 Task: Look for space in Kipushi, Democratic Republic of the Congo from 6th June, 2023 to 8th June, 2023 for 2 adults in price range Rs.7000 to Rs.12000. Place can be private room with 1  bedroom having 2 beds and 1 bathroom. Property type can be house, flat, guest house. Amenities needed are: wifi. Booking option can be shelf check-in. Required host language is .
Action: Mouse moved to (470, 98)
Screenshot: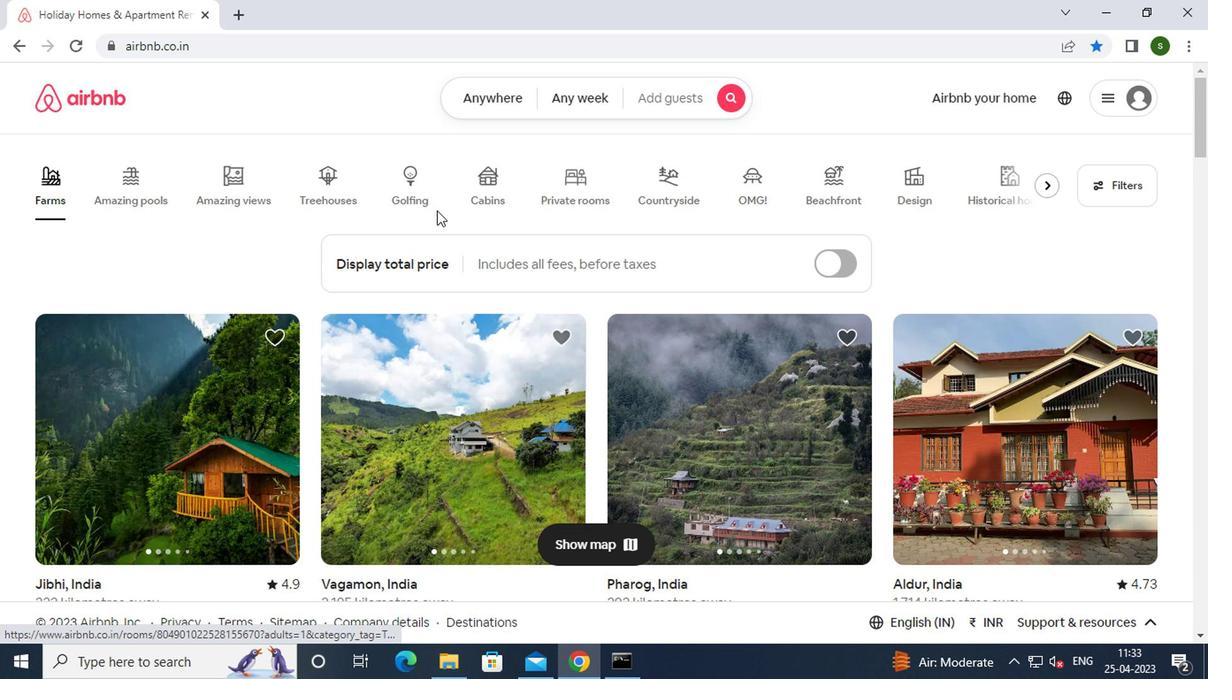 
Action: Mouse pressed left at (470, 98)
Screenshot: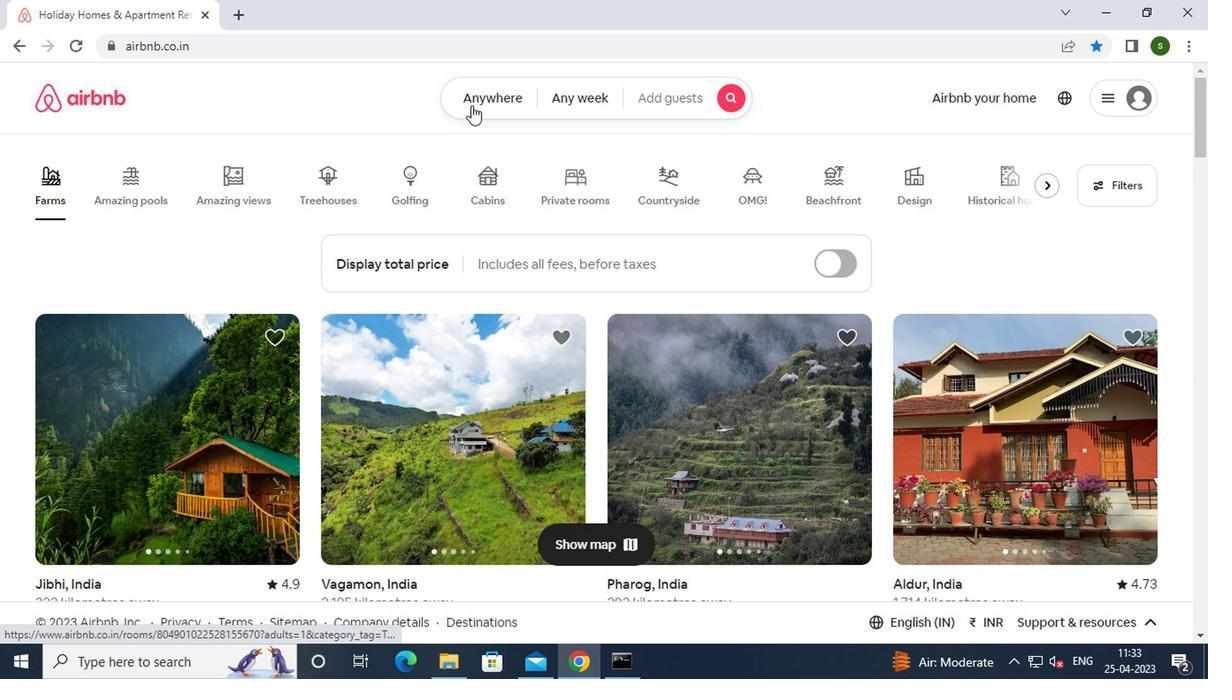 
Action: Mouse moved to (309, 176)
Screenshot: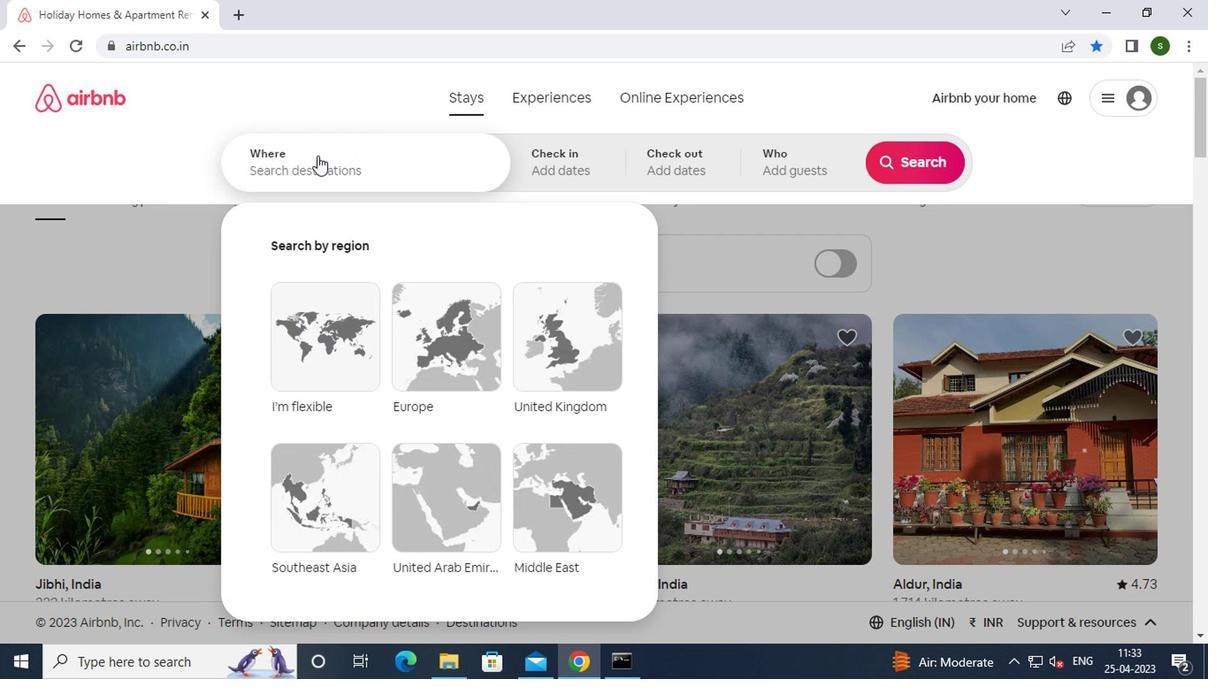 
Action: Mouse pressed left at (309, 176)
Screenshot: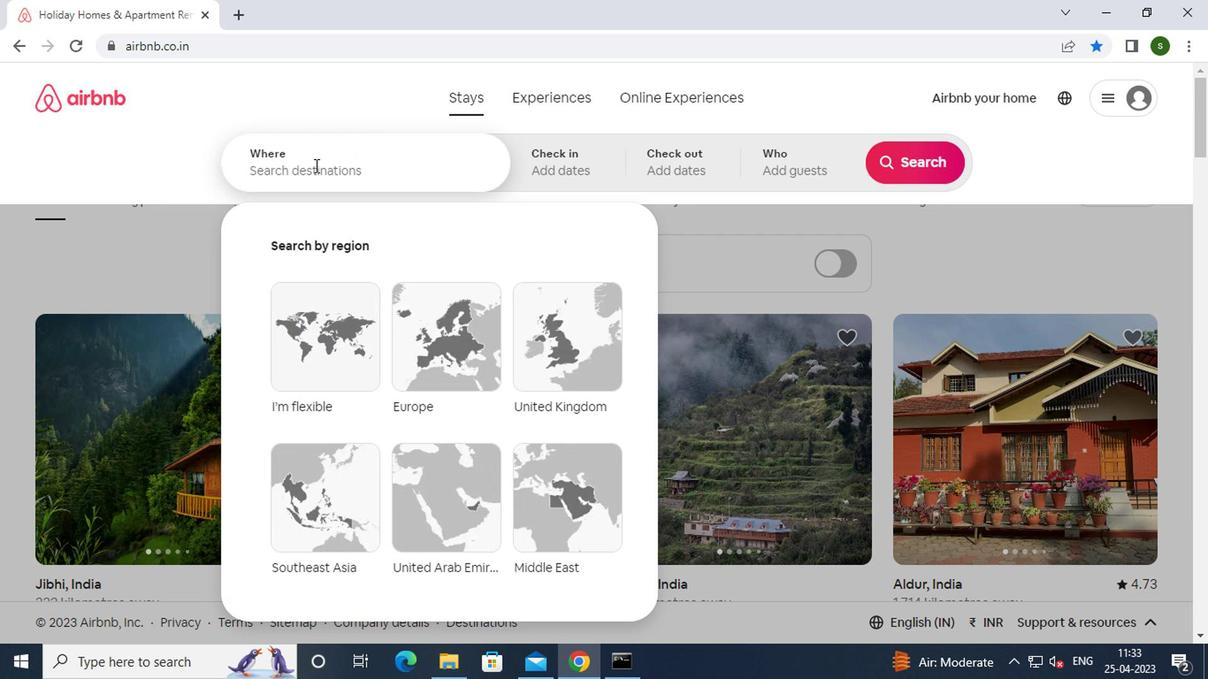 
Action: Key pressed k<Key.caps_lock>ipushi
Screenshot: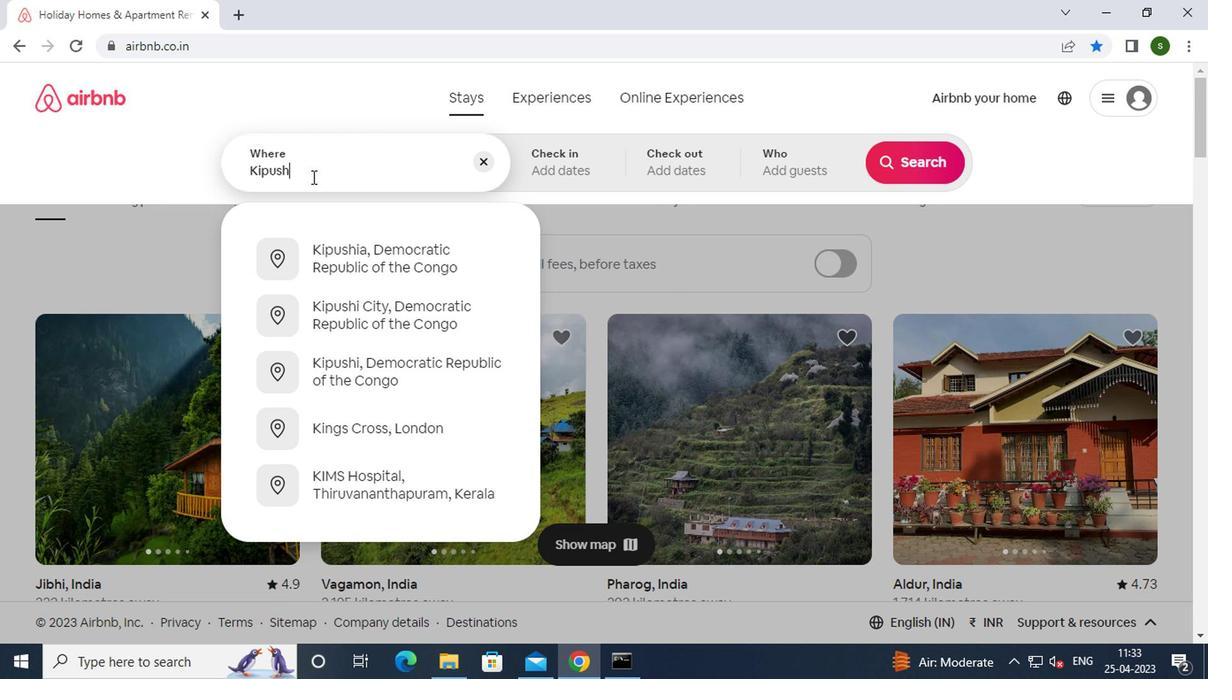 
Action: Mouse moved to (371, 334)
Screenshot: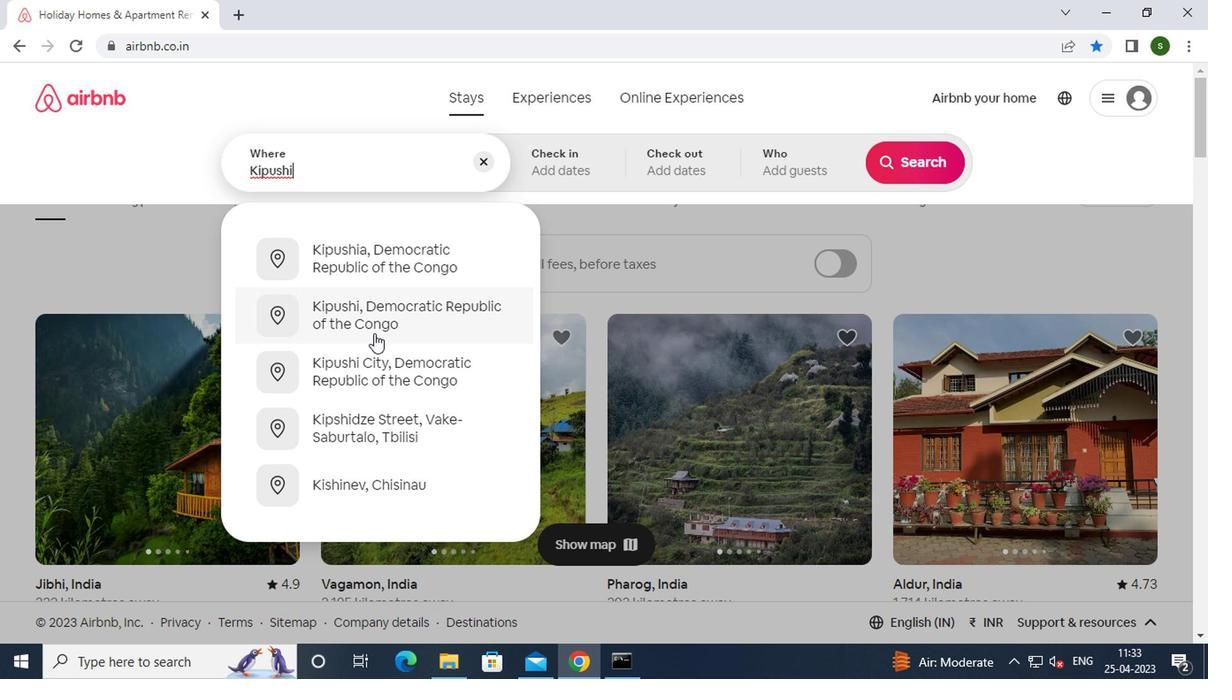 
Action: Mouse pressed left at (371, 334)
Screenshot: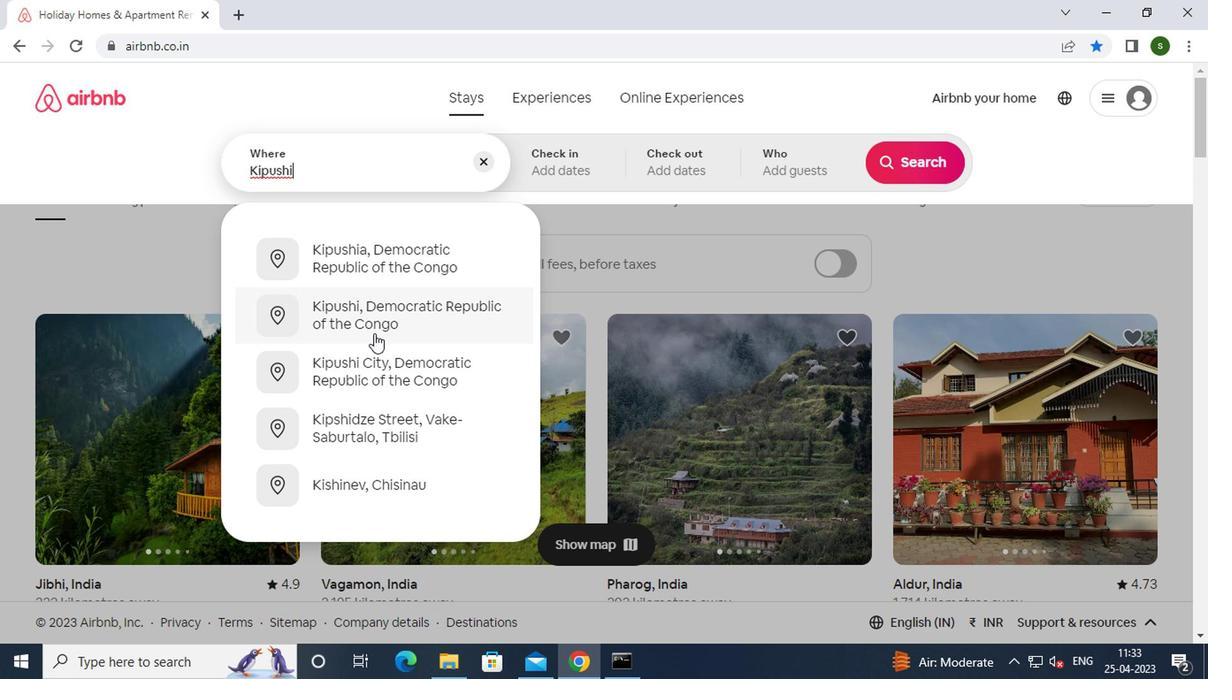 
Action: Mouse moved to (892, 302)
Screenshot: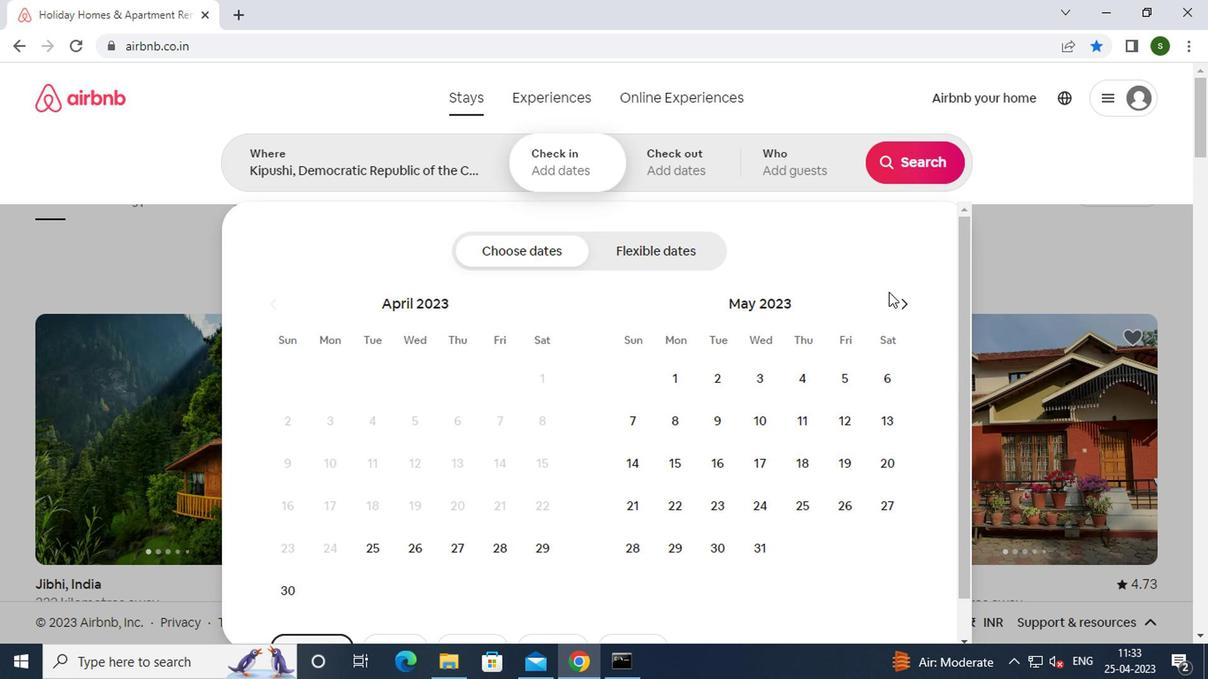
Action: Mouse pressed left at (892, 302)
Screenshot: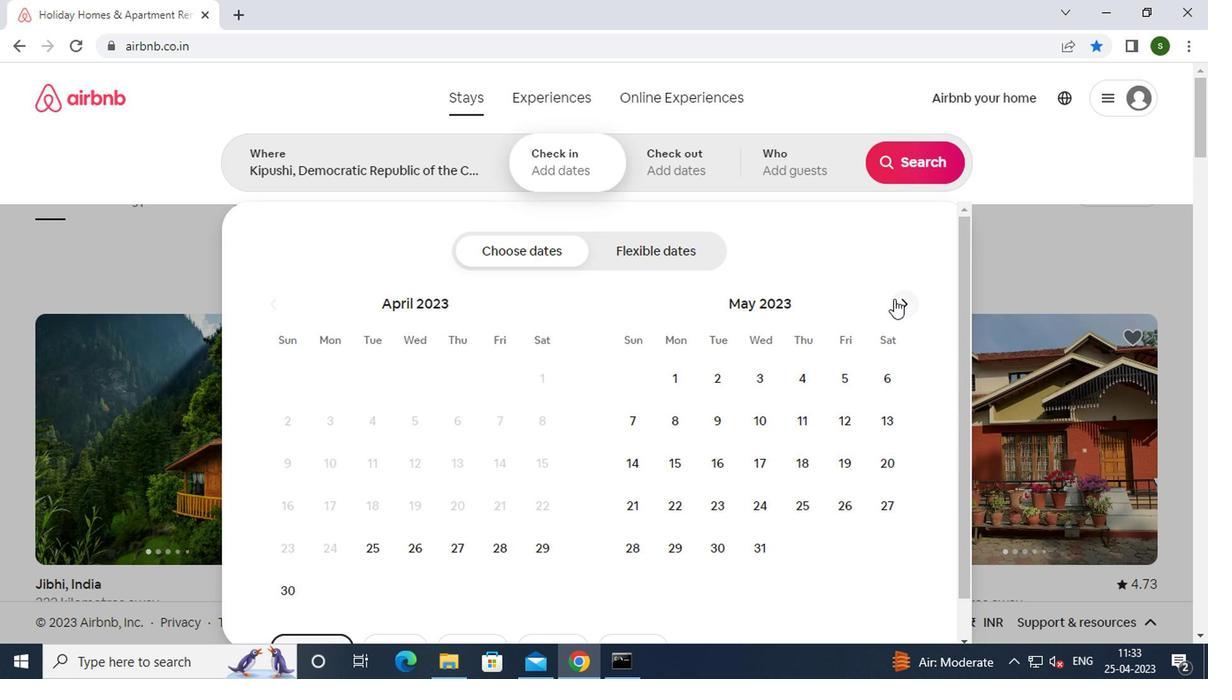 
Action: Mouse moved to (708, 425)
Screenshot: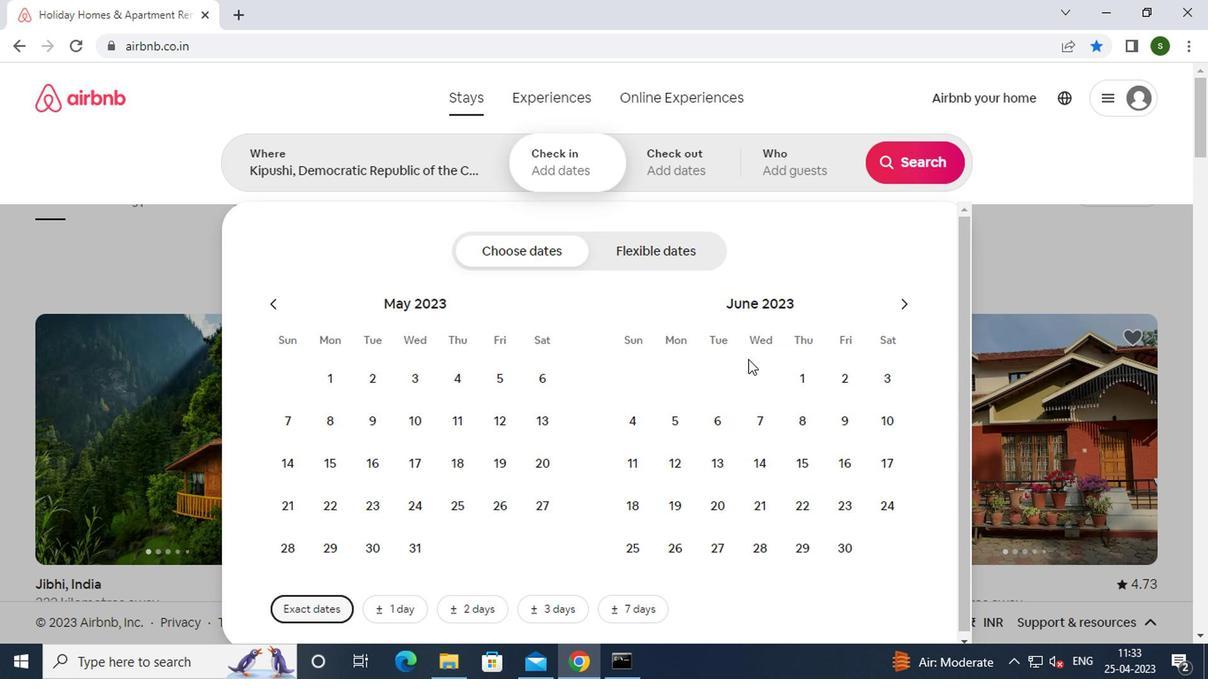 
Action: Mouse pressed left at (708, 425)
Screenshot: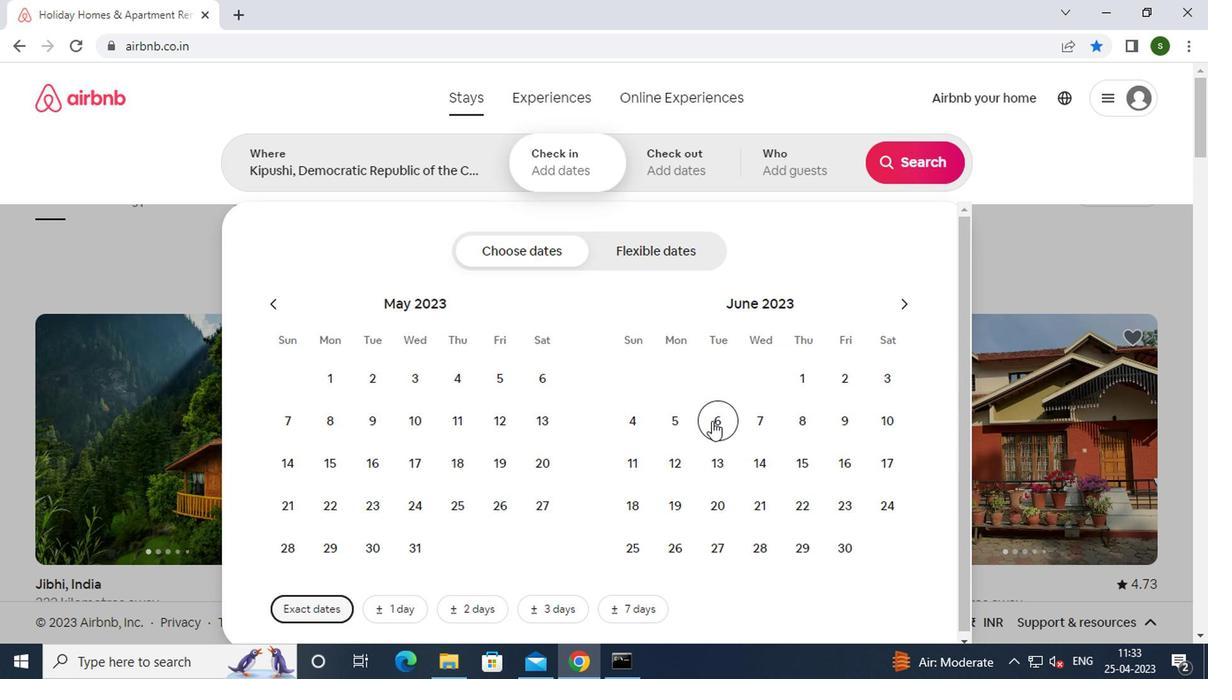 
Action: Mouse moved to (812, 424)
Screenshot: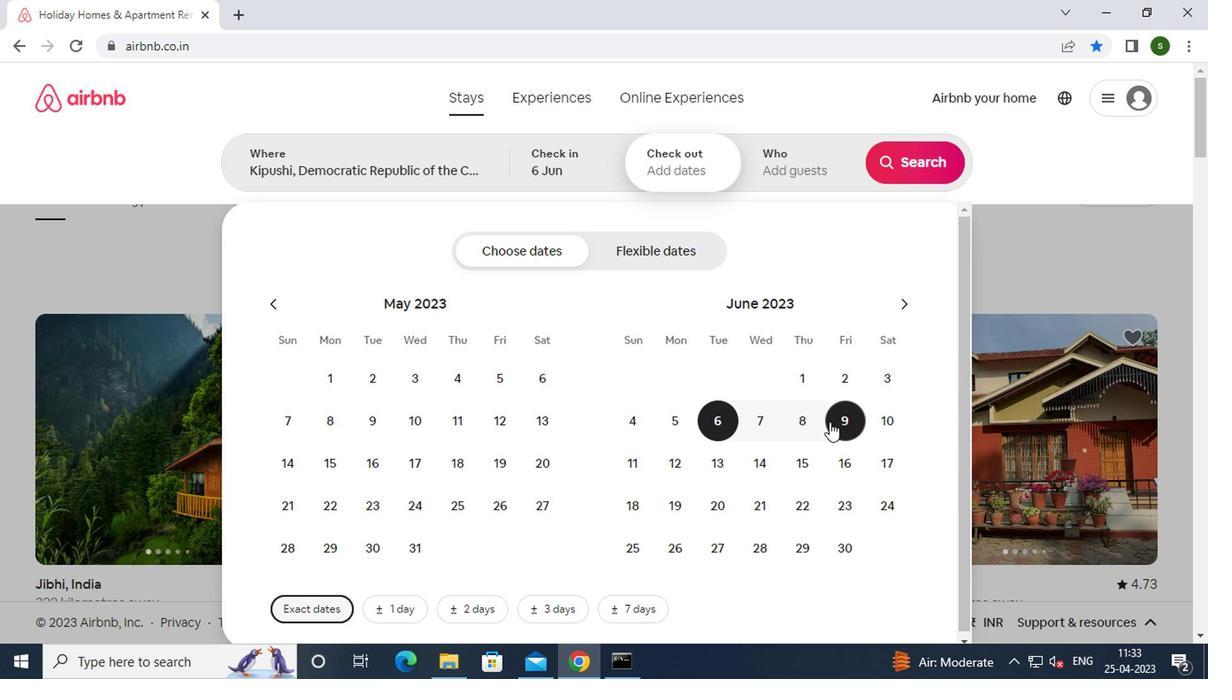 
Action: Mouse pressed left at (812, 424)
Screenshot: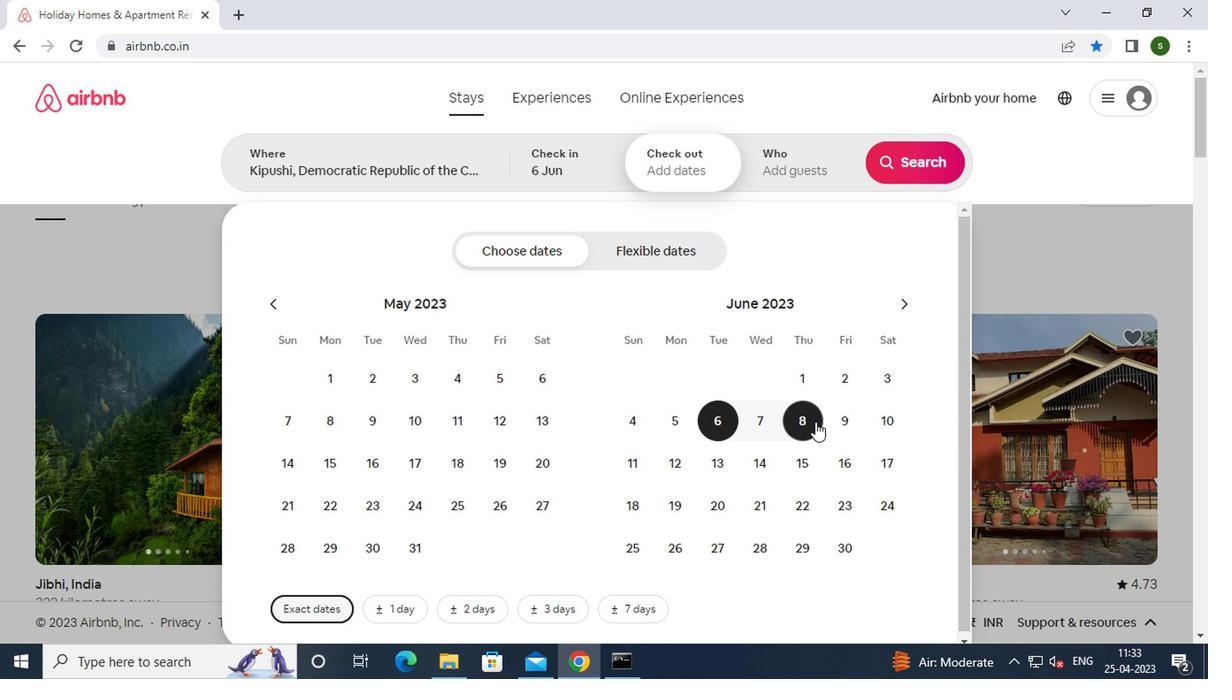 
Action: Mouse moved to (802, 169)
Screenshot: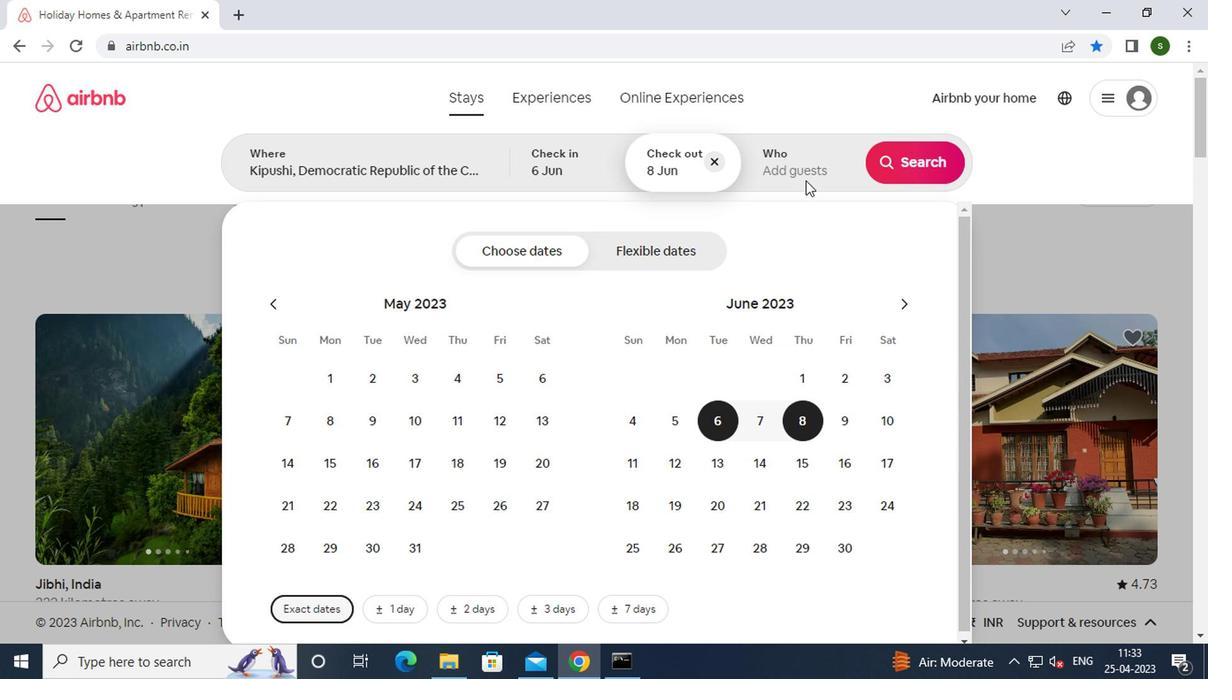 
Action: Mouse pressed left at (802, 169)
Screenshot: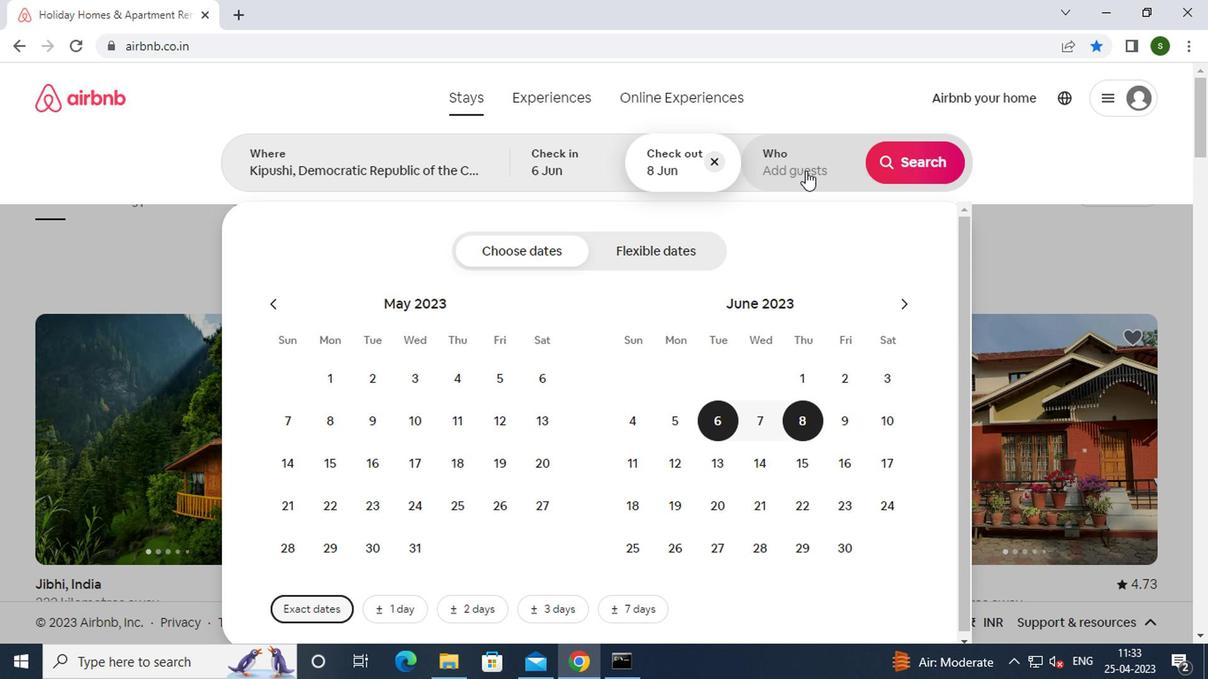 
Action: Mouse moved to (921, 262)
Screenshot: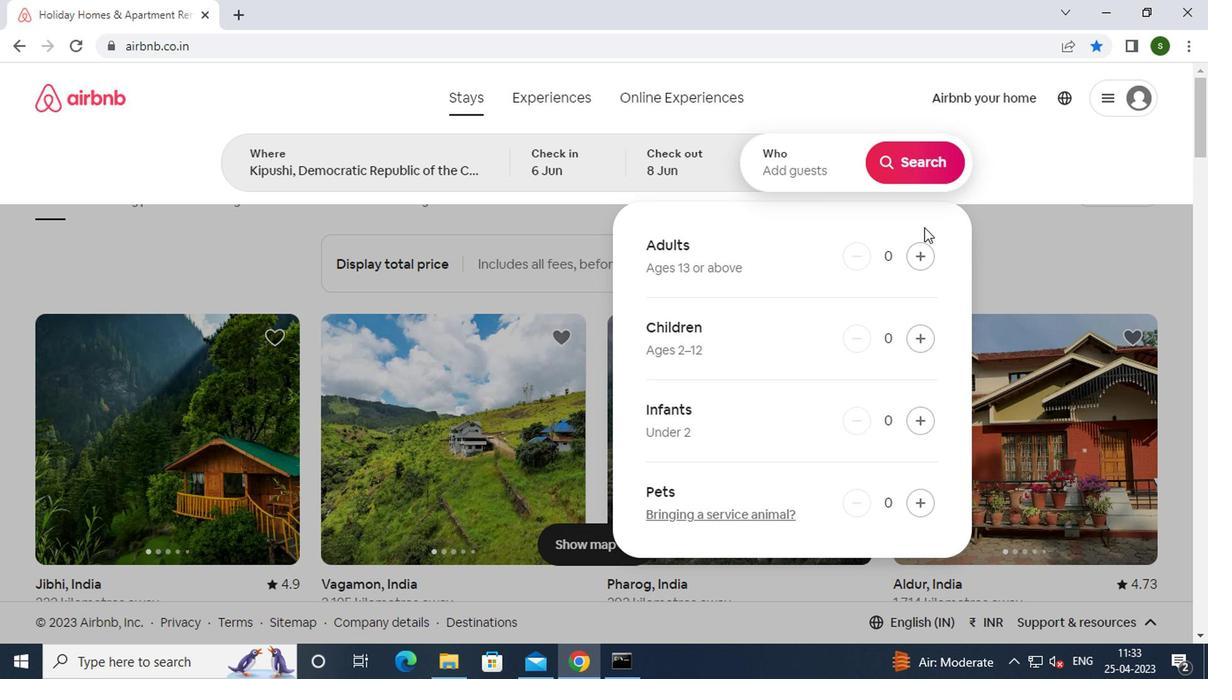 
Action: Mouse pressed left at (921, 262)
Screenshot: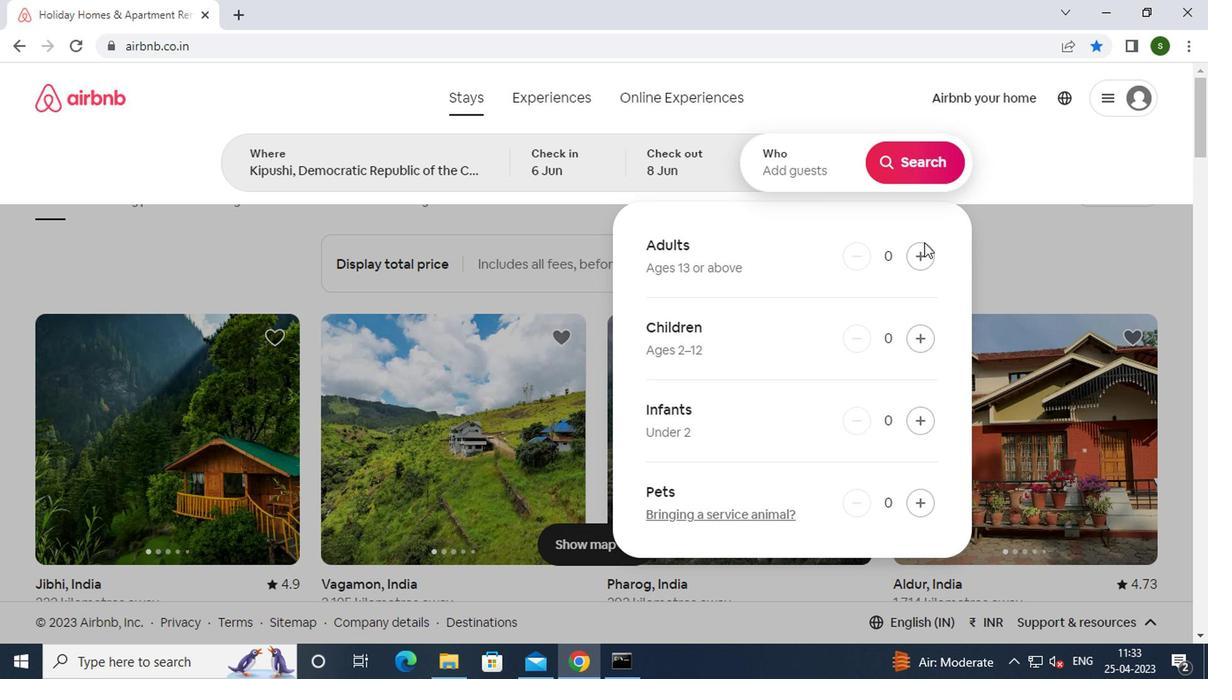 
Action: Mouse pressed left at (921, 262)
Screenshot: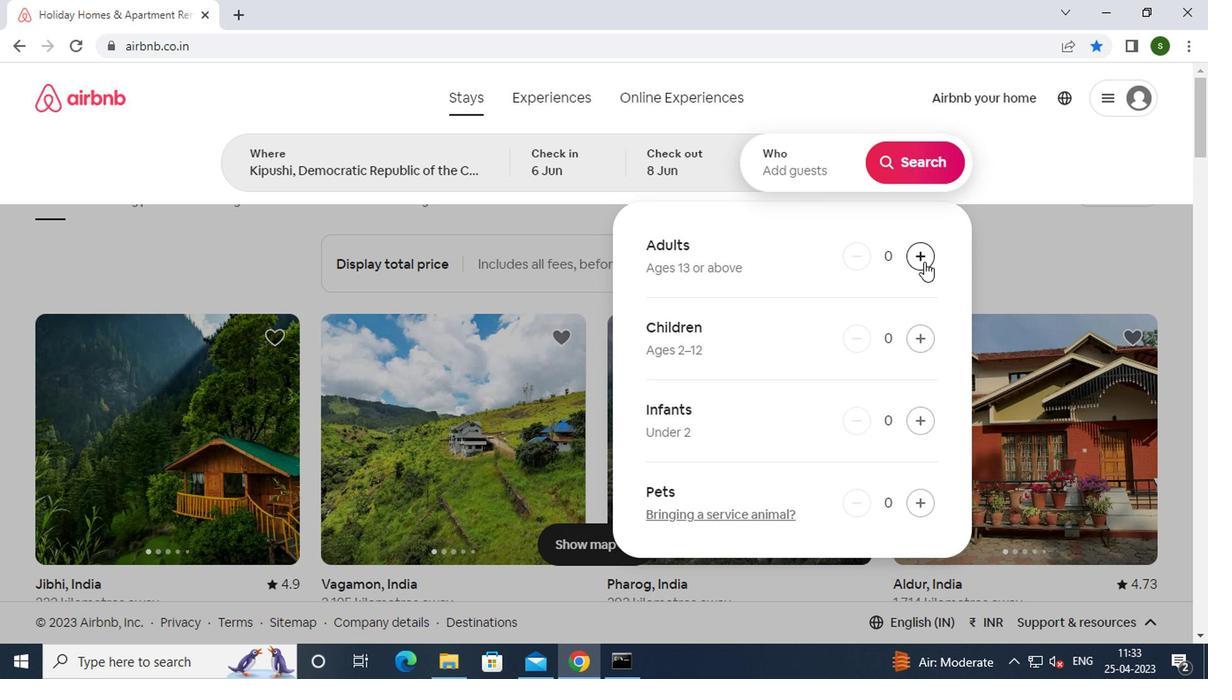 
Action: Mouse moved to (909, 151)
Screenshot: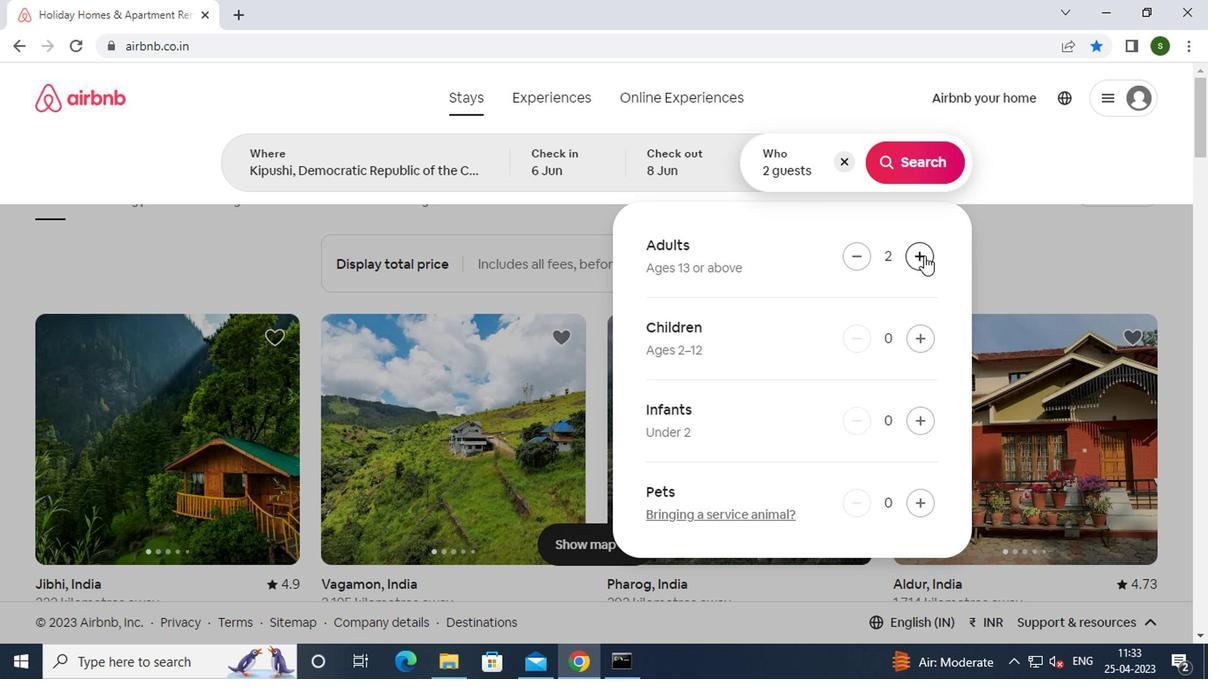 
Action: Mouse pressed left at (909, 151)
Screenshot: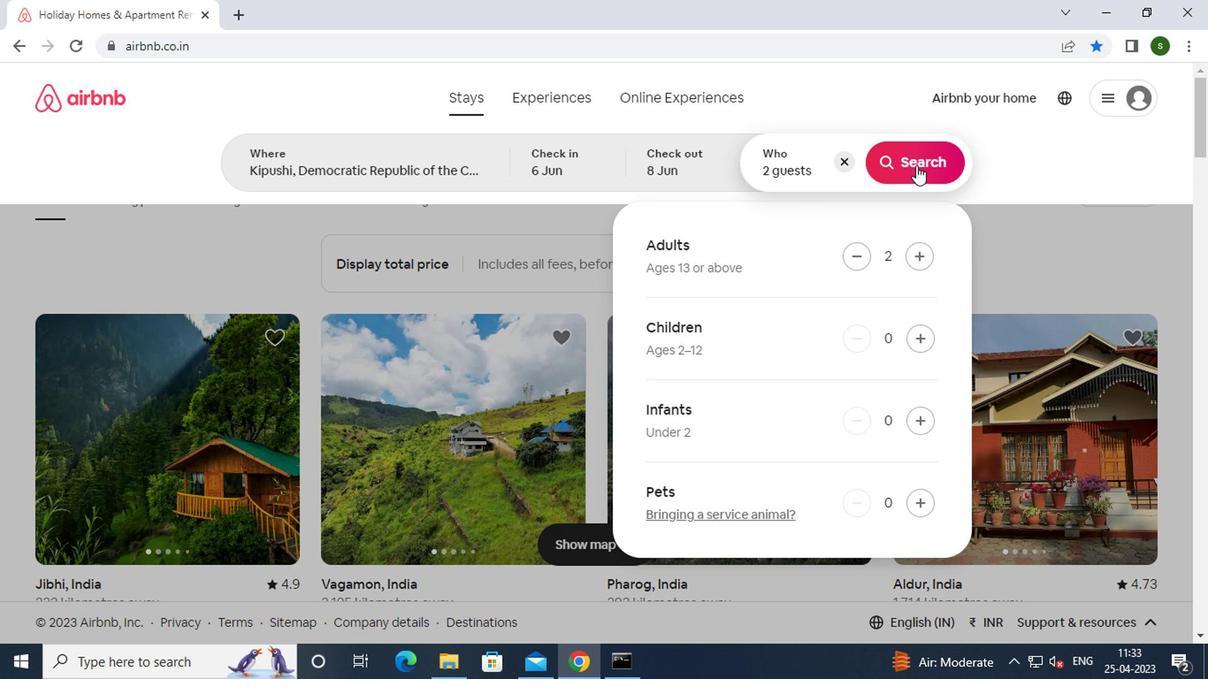 
Action: Mouse moved to (1126, 169)
Screenshot: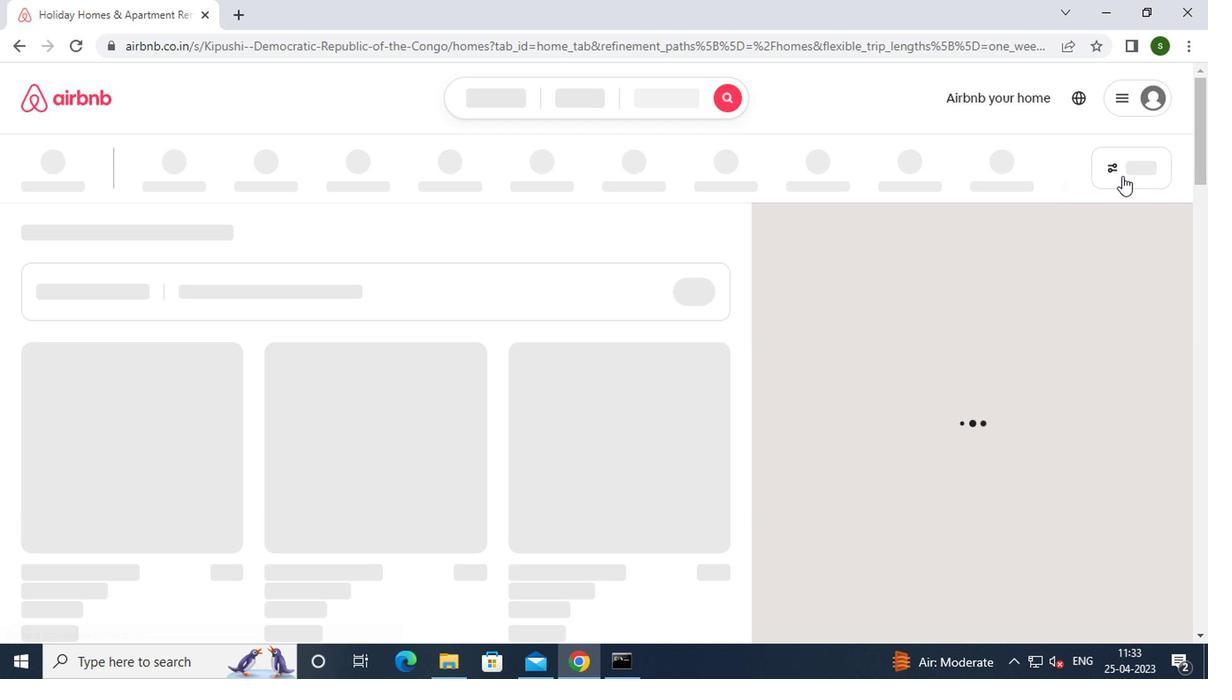 
Action: Mouse pressed left at (1126, 169)
Screenshot: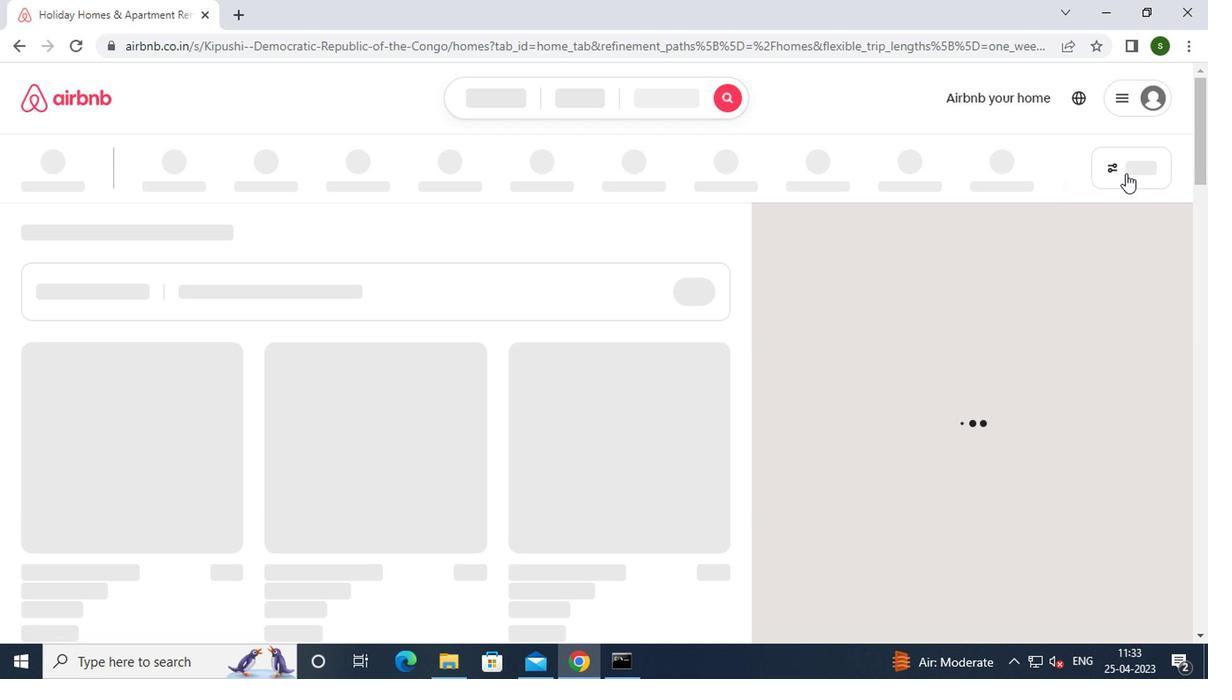
Action: Mouse moved to (1120, 167)
Screenshot: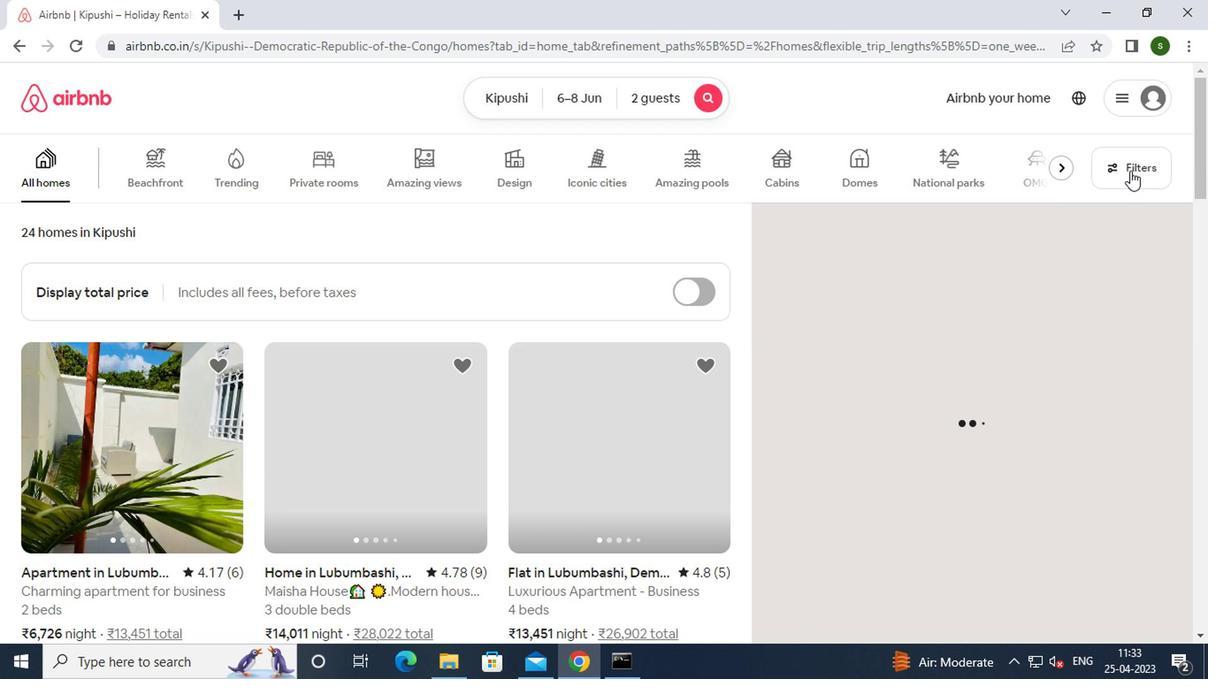 
Action: Mouse pressed left at (1120, 167)
Screenshot: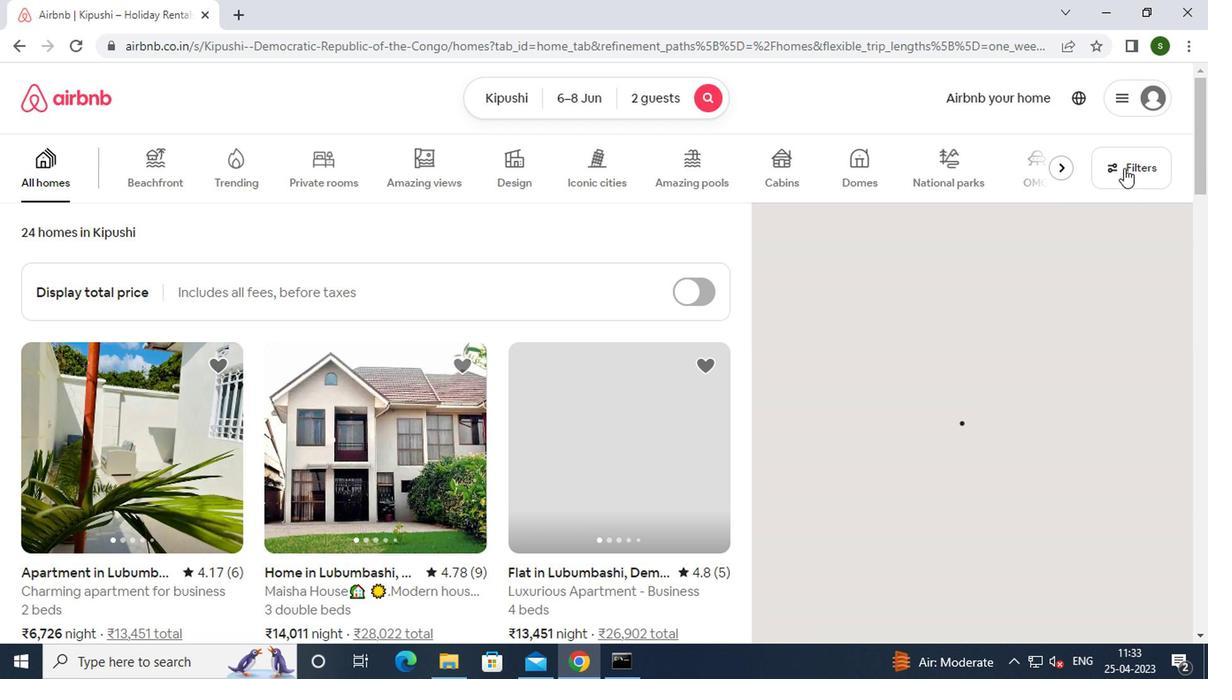 
Action: Mouse moved to (431, 397)
Screenshot: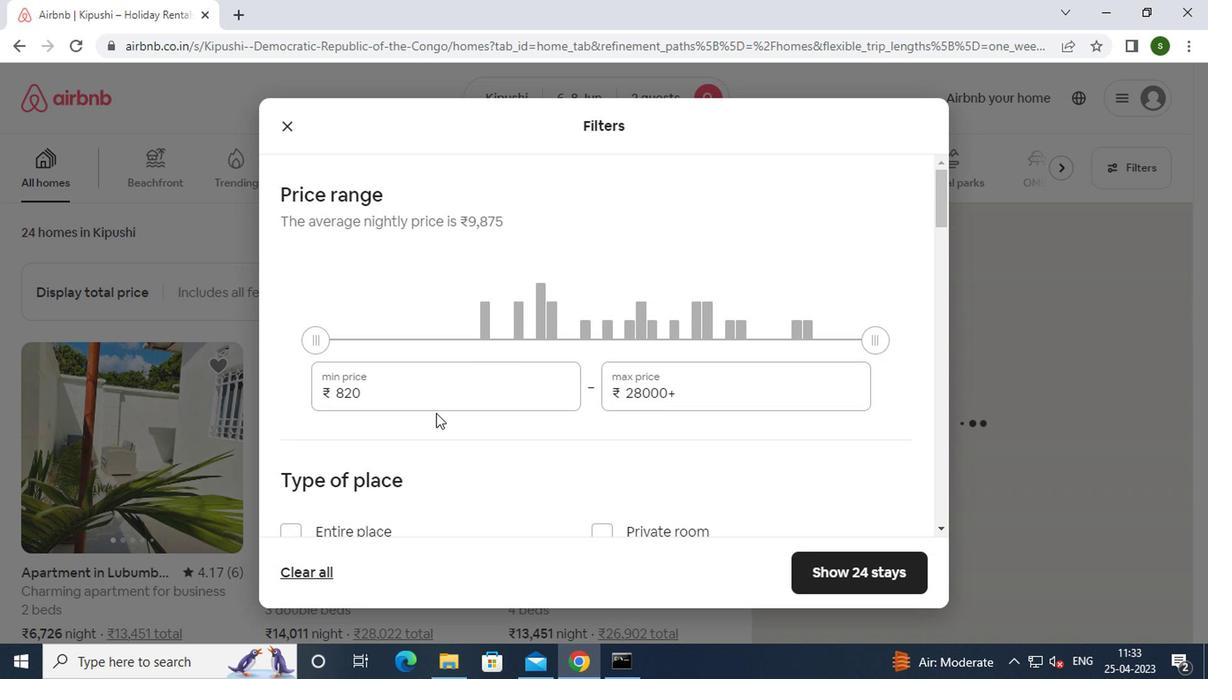 
Action: Mouse pressed left at (431, 397)
Screenshot: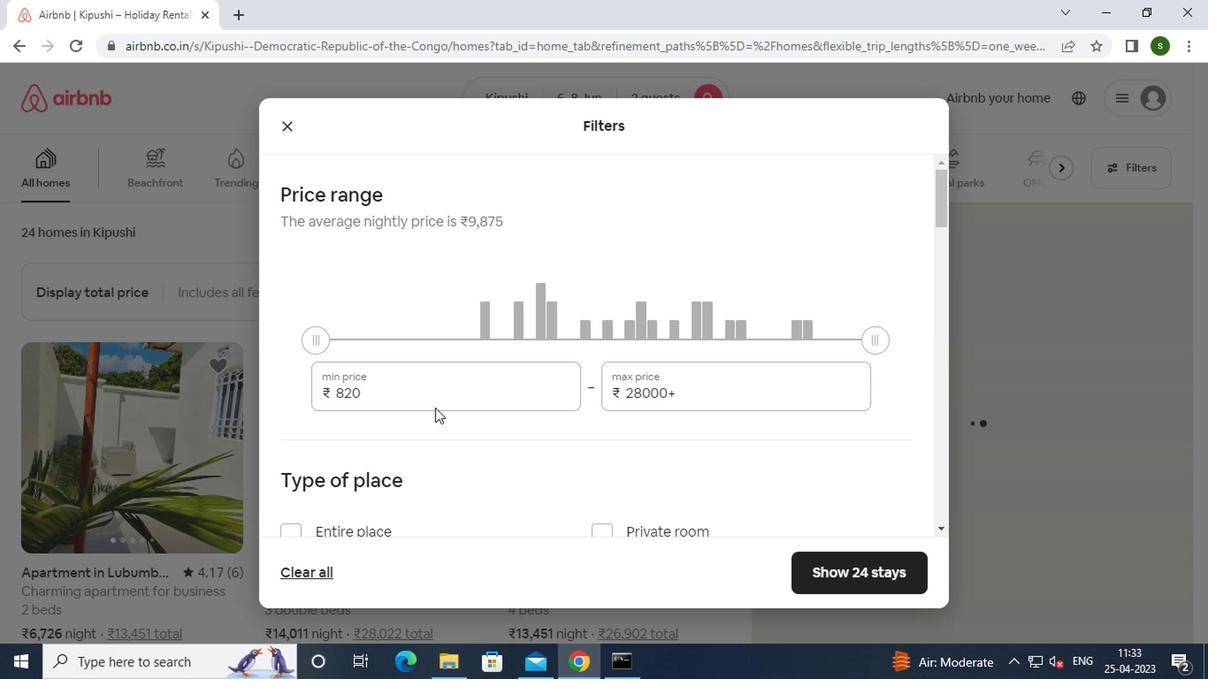 
Action: Mouse moved to (431, 395)
Screenshot: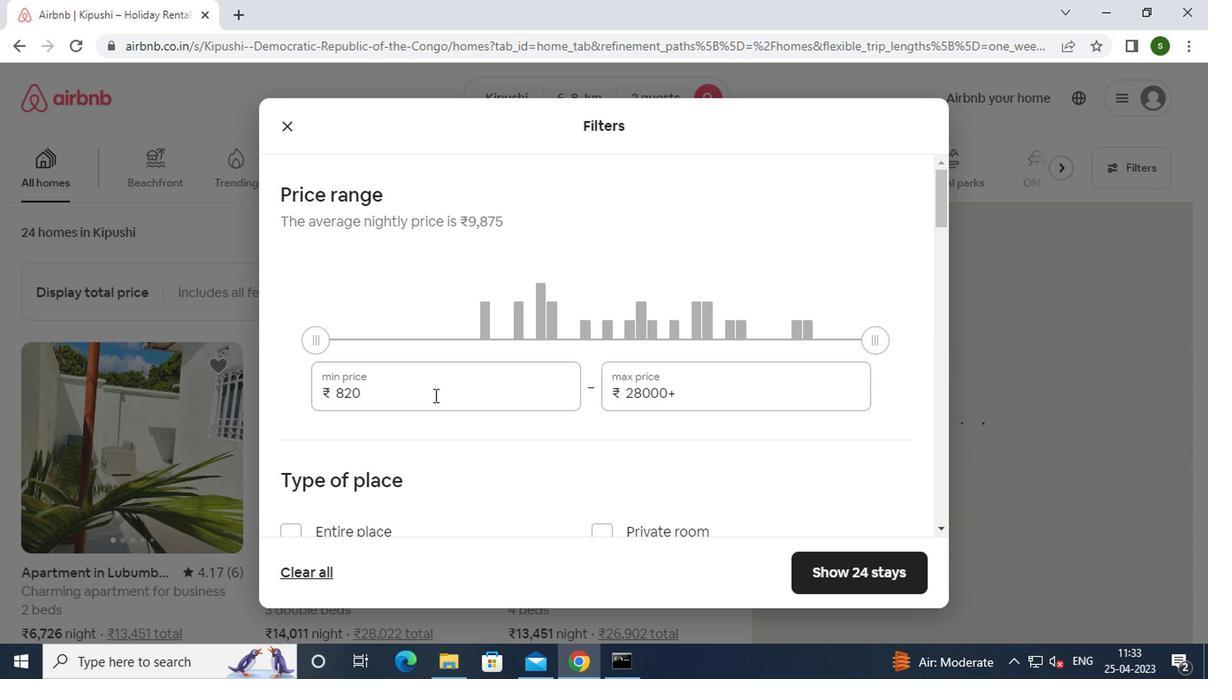 
Action: Key pressed <Key.backspace><Key.backspace><Key.backspace><Key.backspace><Key.backspace>7000
Screenshot: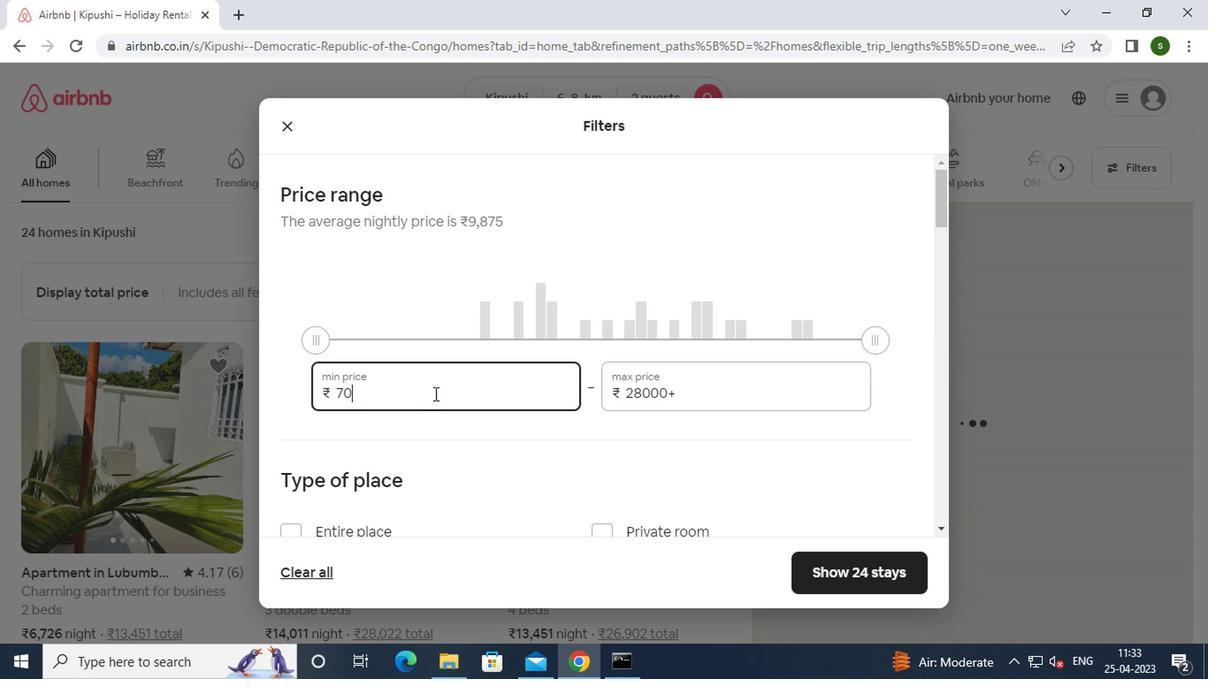 
Action: Mouse moved to (678, 393)
Screenshot: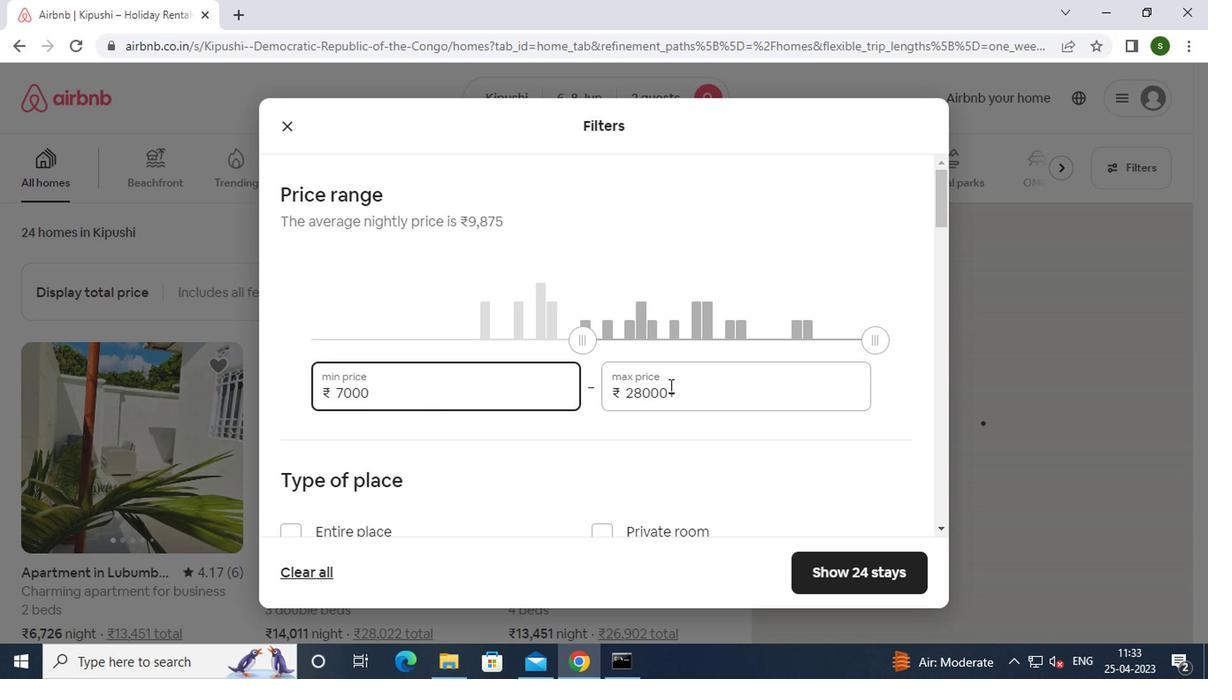 
Action: Mouse pressed left at (678, 393)
Screenshot: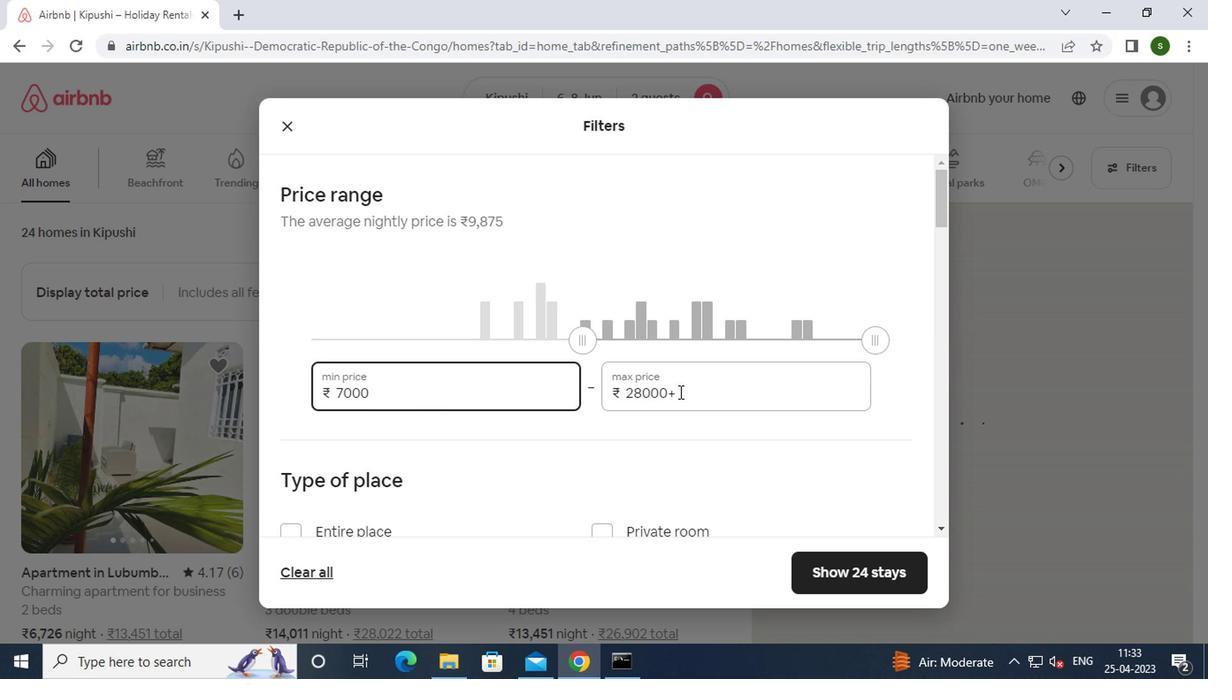 
Action: Key pressed <Key.backspace><Key.backspace><Key.backspace><Key.backspace><Key.backspace><Key.backspace><Key.backspace><Key.backspace><Key.backspace>12000
Screenshot: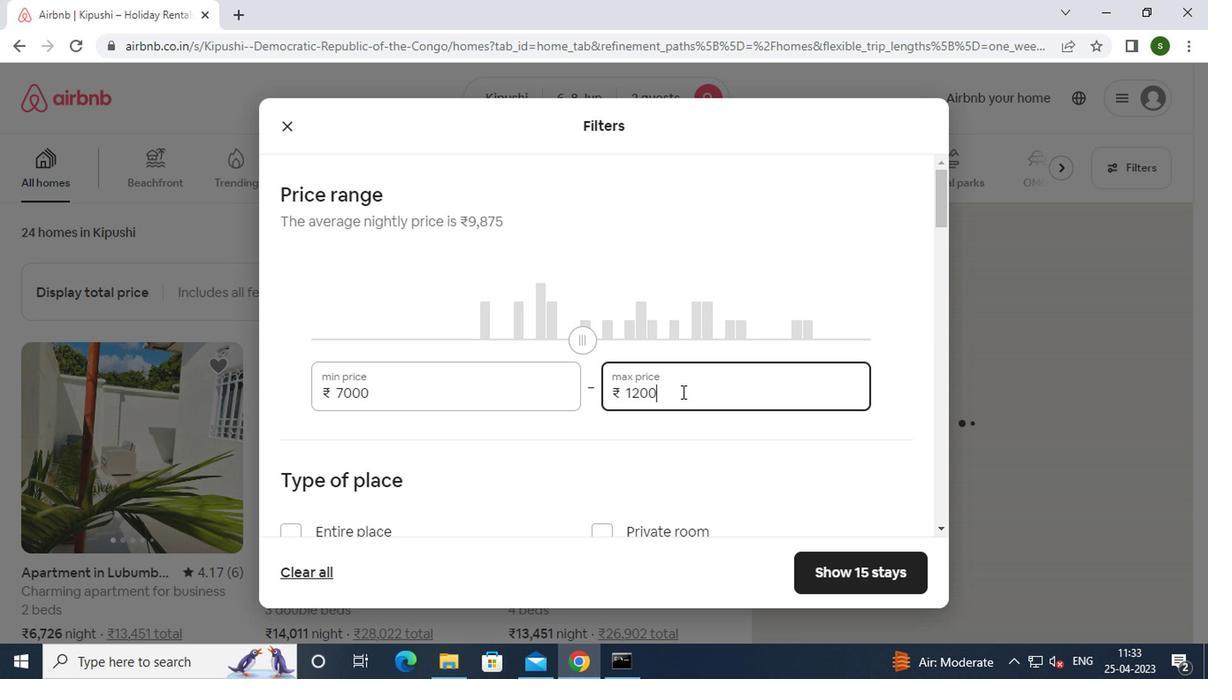 
Action: Mouse moved to (574, 424)
Screenshot: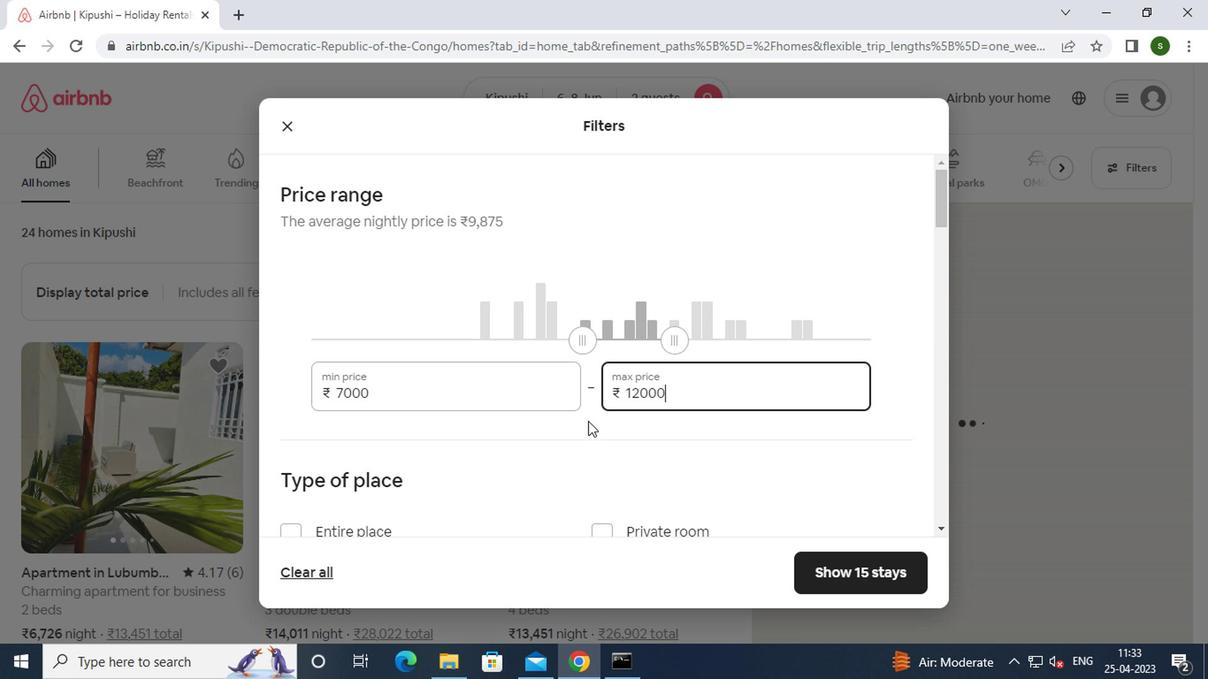 
Action: Mouse scrolled (574, 424) with delta (0, 0)
Screenshot: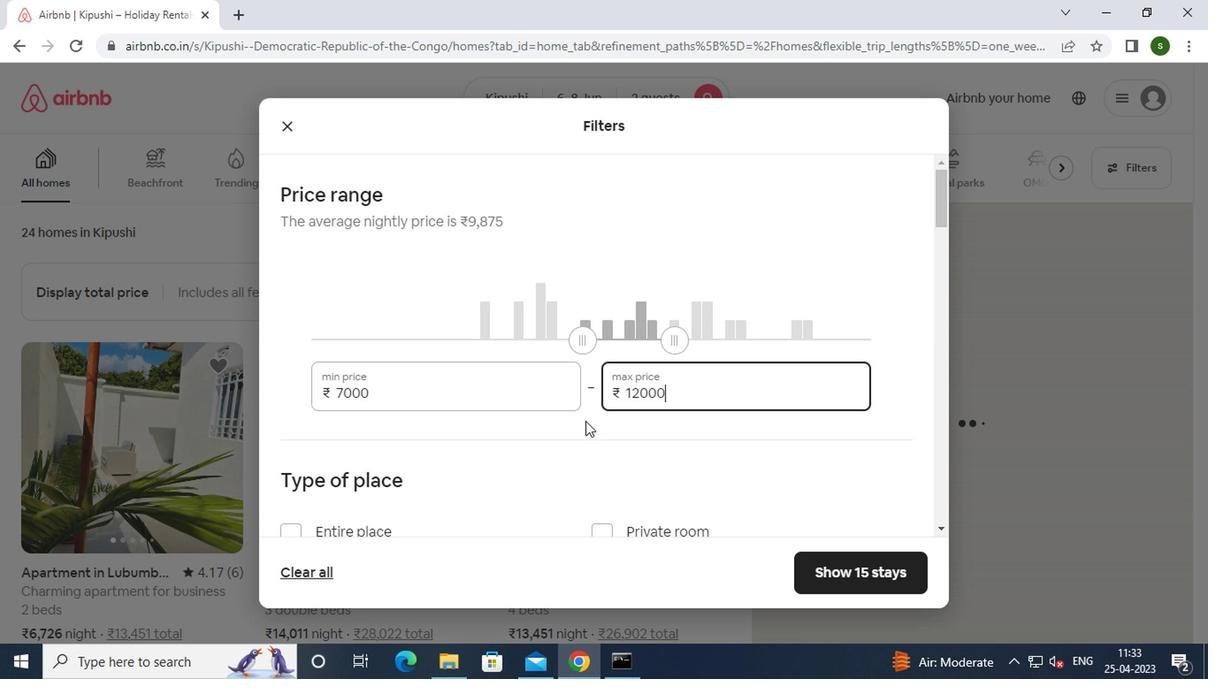 
Action: Mouse scrolled (574, 424) with delta (0, 0)
Screenshot: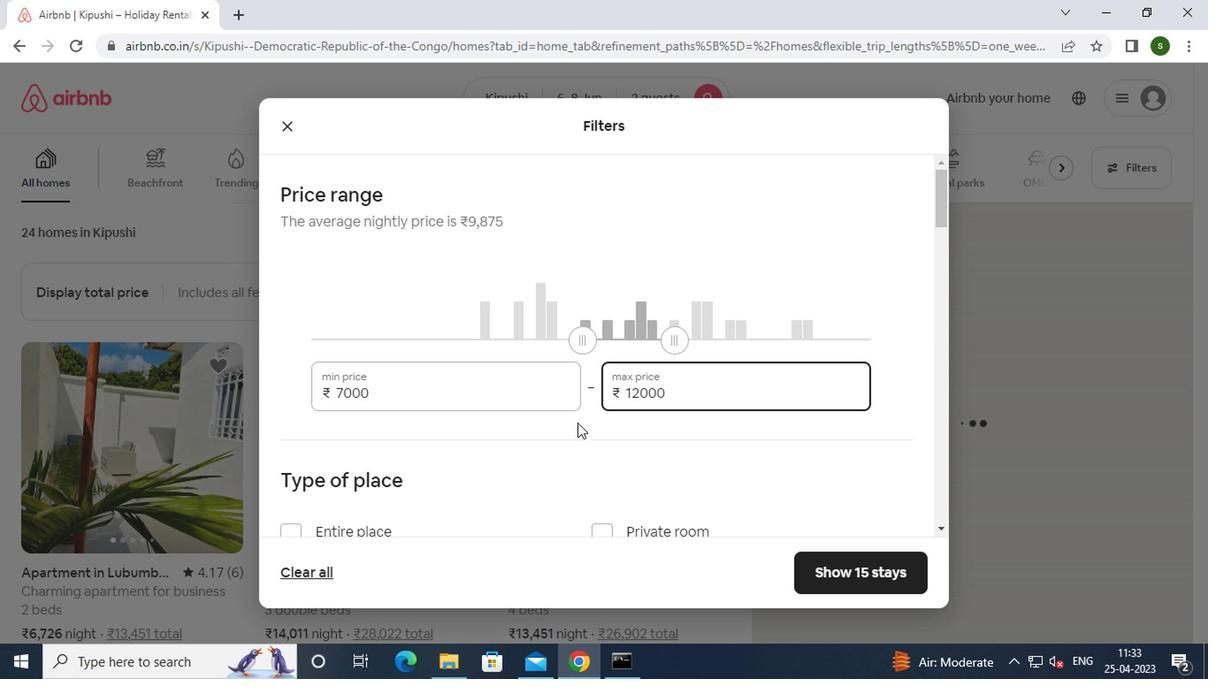 
Action: Mouse moved to (608, 365)
Screenshot: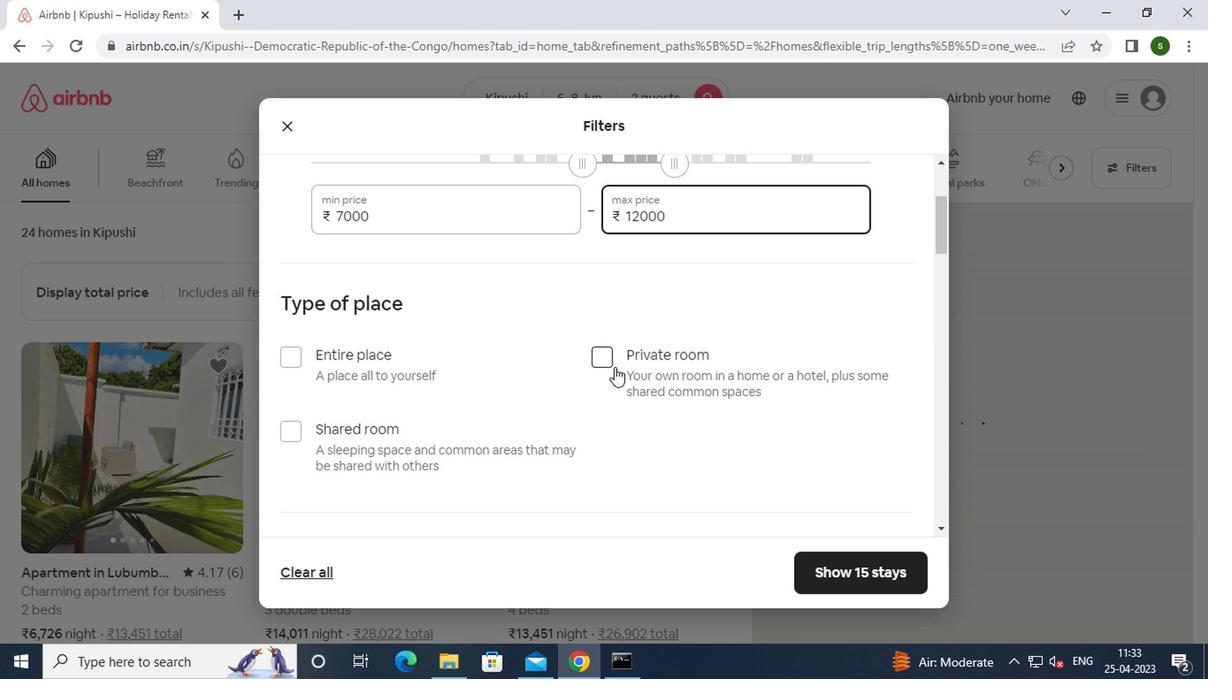 
Action: Mouse pressed left at (608, 365)
Screenshot: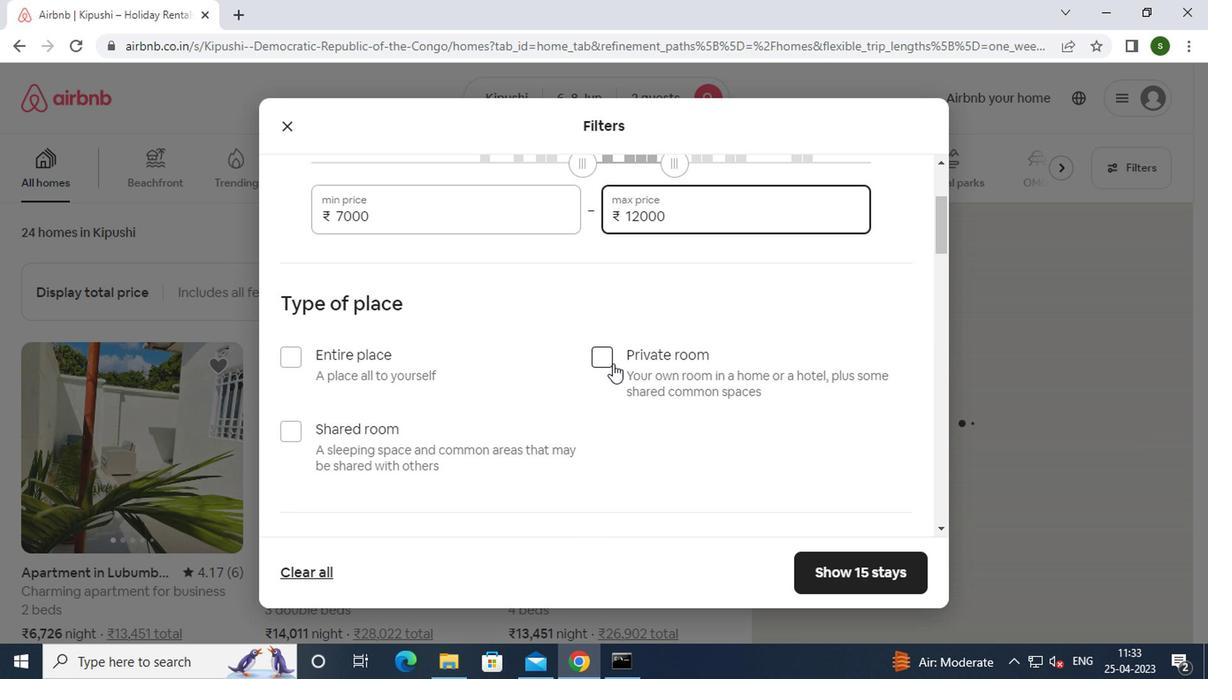 
Action: Mouse moved to (445, 390)
Screenshot: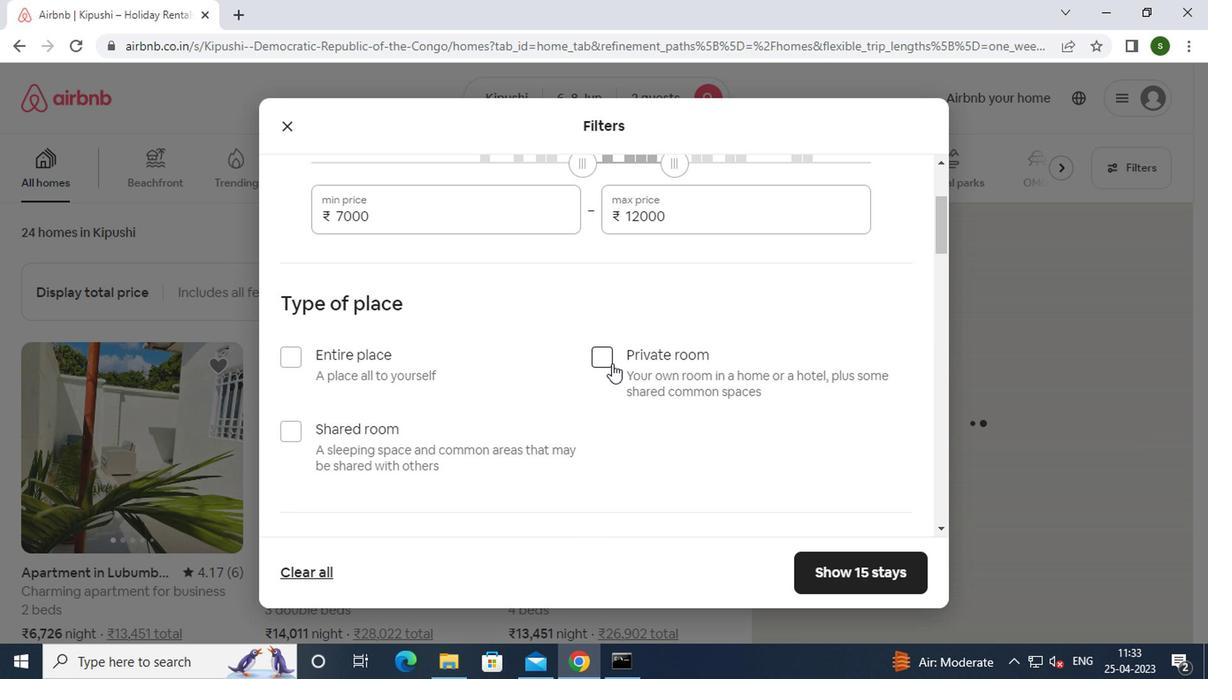 
Action: Mouse scrolled (445, 390) with delta (0, 0)
Screenshot: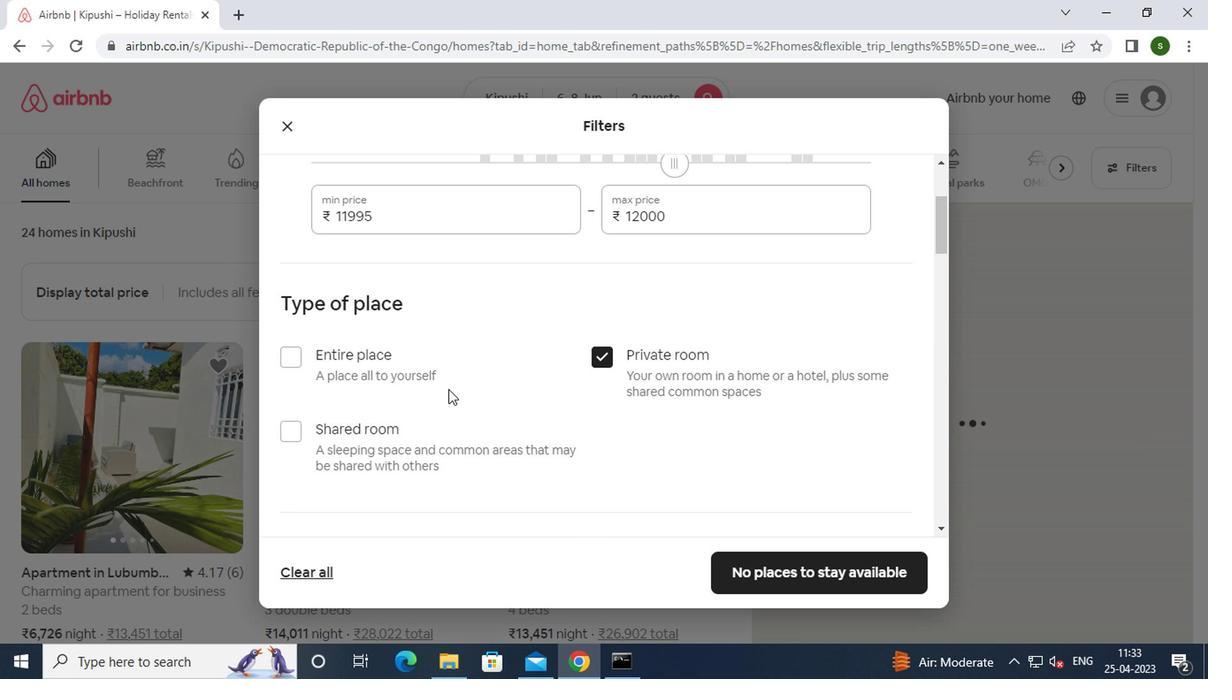 
Action: Mouse scrolled (445, 390) with delta (0, 0)
Screenshot: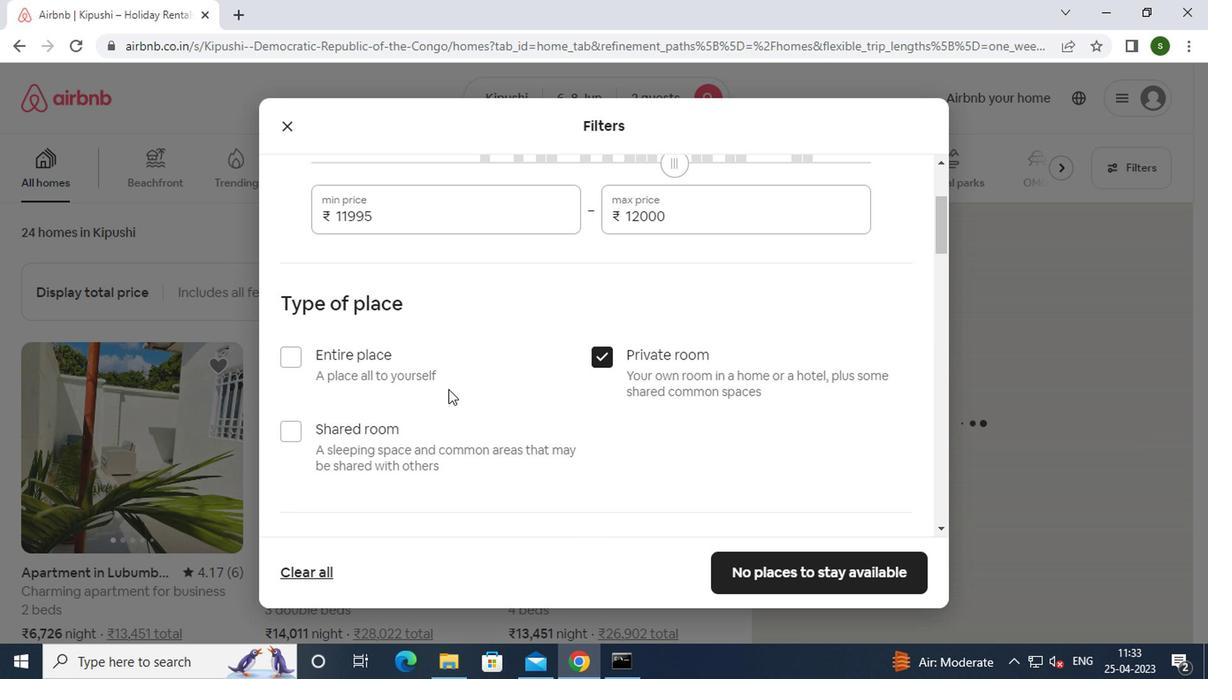 
Action: Mouse scrolled (445, 390) with delta (0, 0)
Screenshot: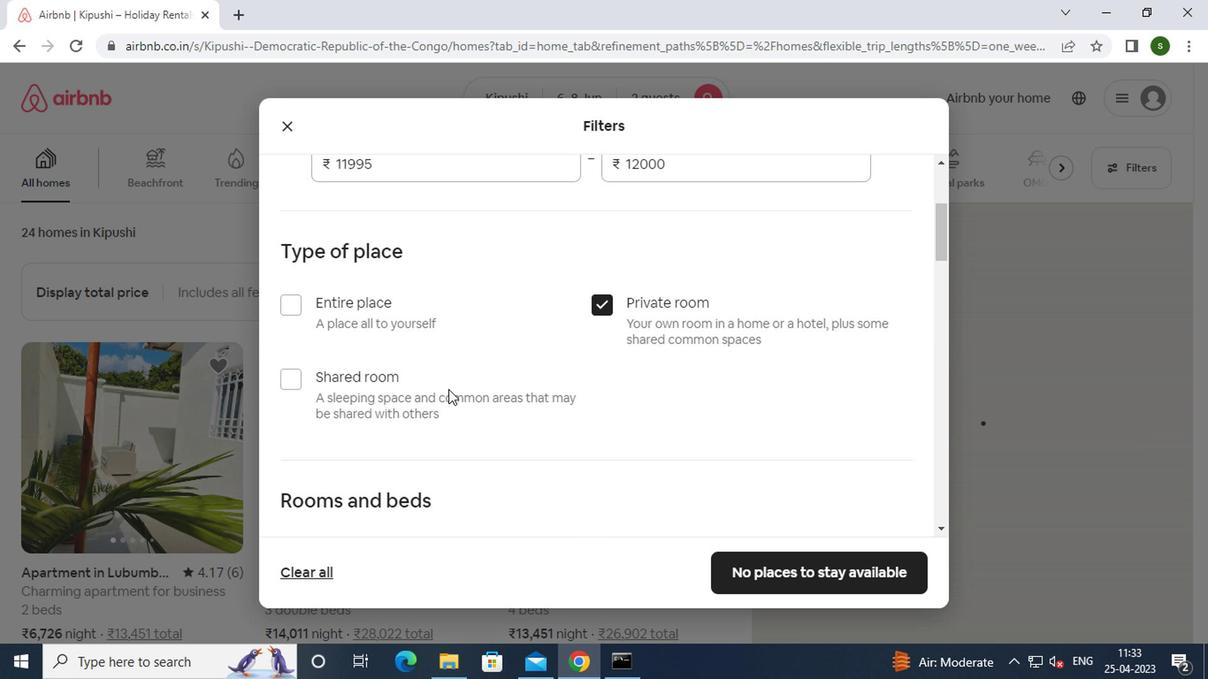 
Action: Mouse moved to (385, 380)
Screenshot: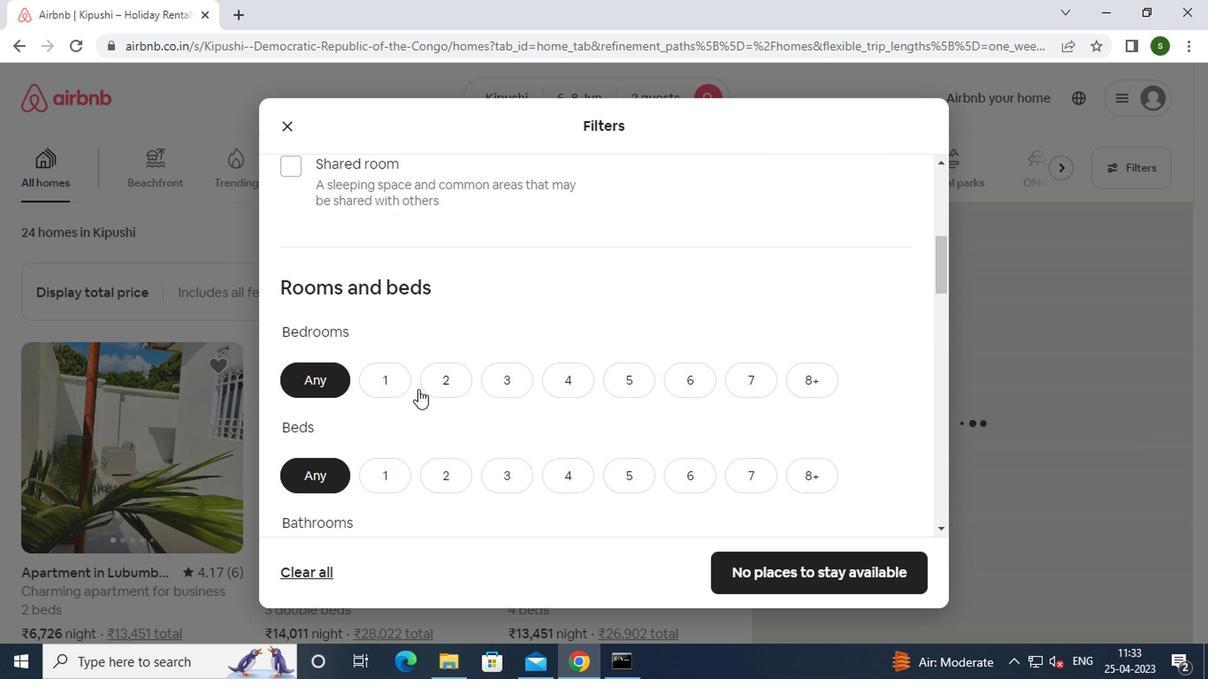 
Action: Mouse pressed left at (385, 380)
Screenshot: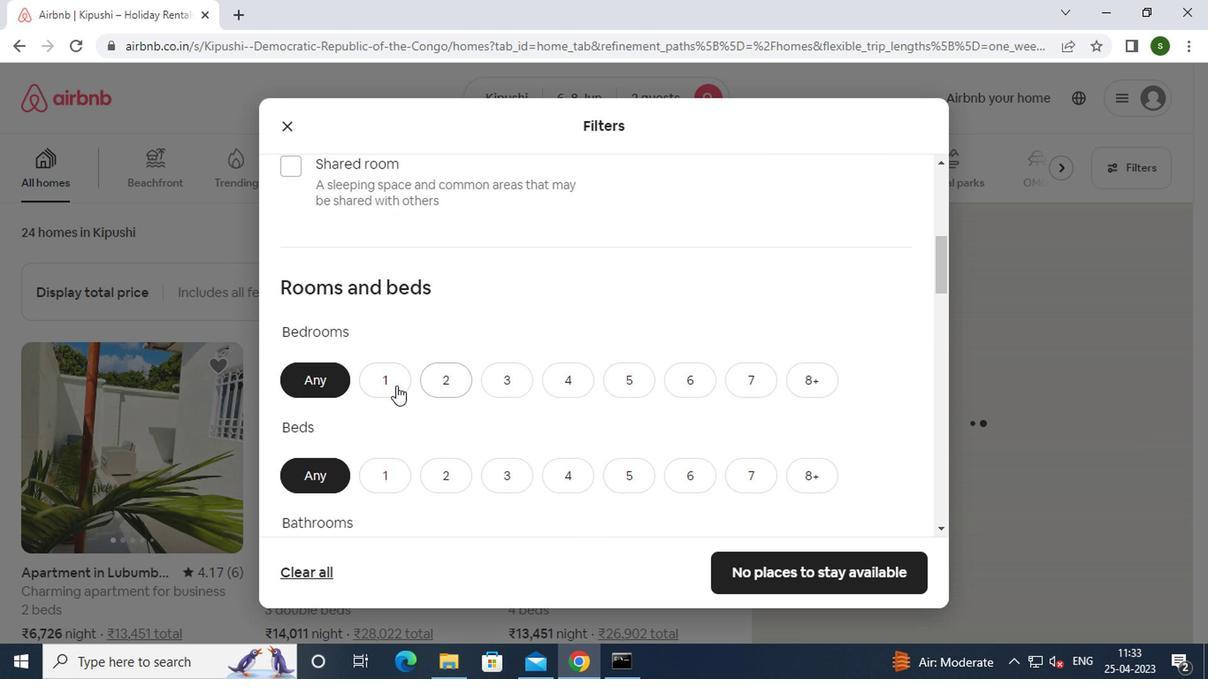 
Action: Mouse moved to (452, 477)
Screenshot: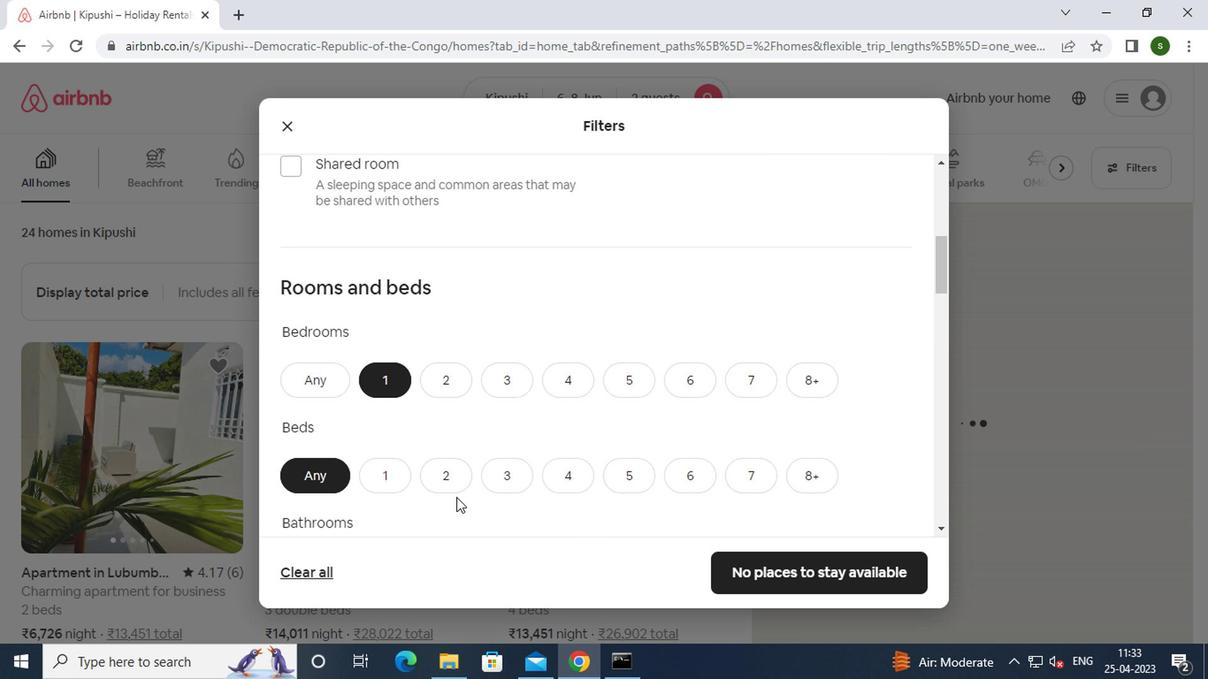
Action: Mouse pressed left at (452, 477)
Screenshot: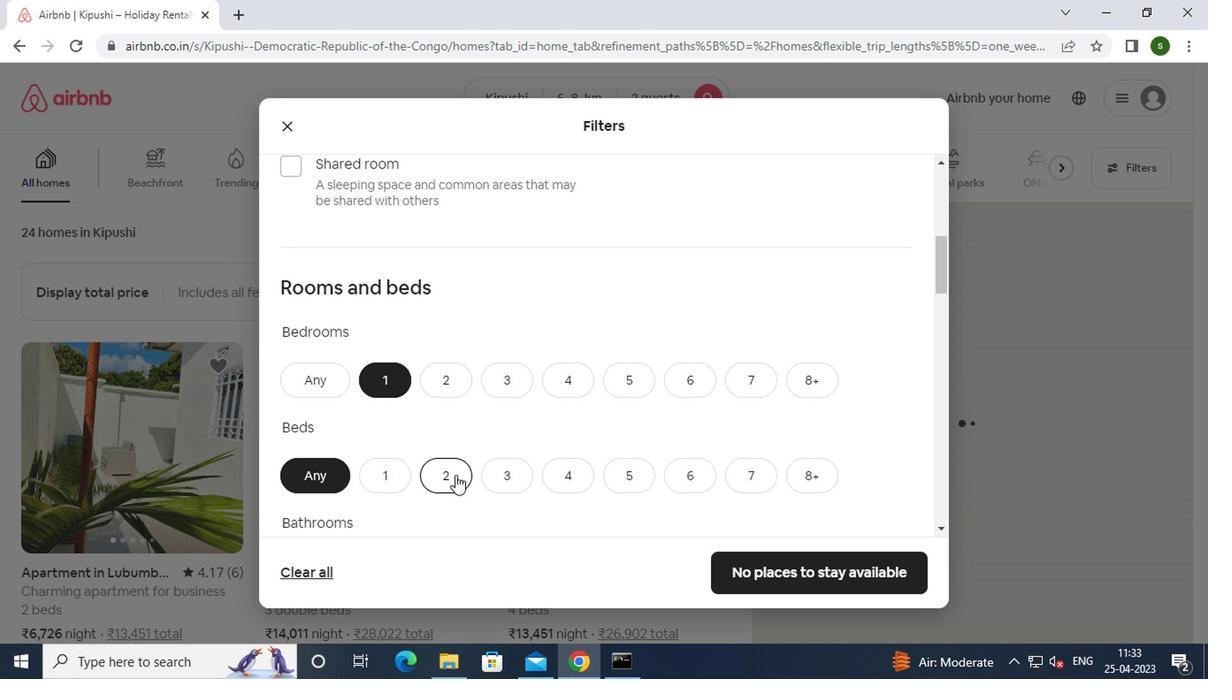 
Action: Mouse moved to (452, 476)
Screenshot: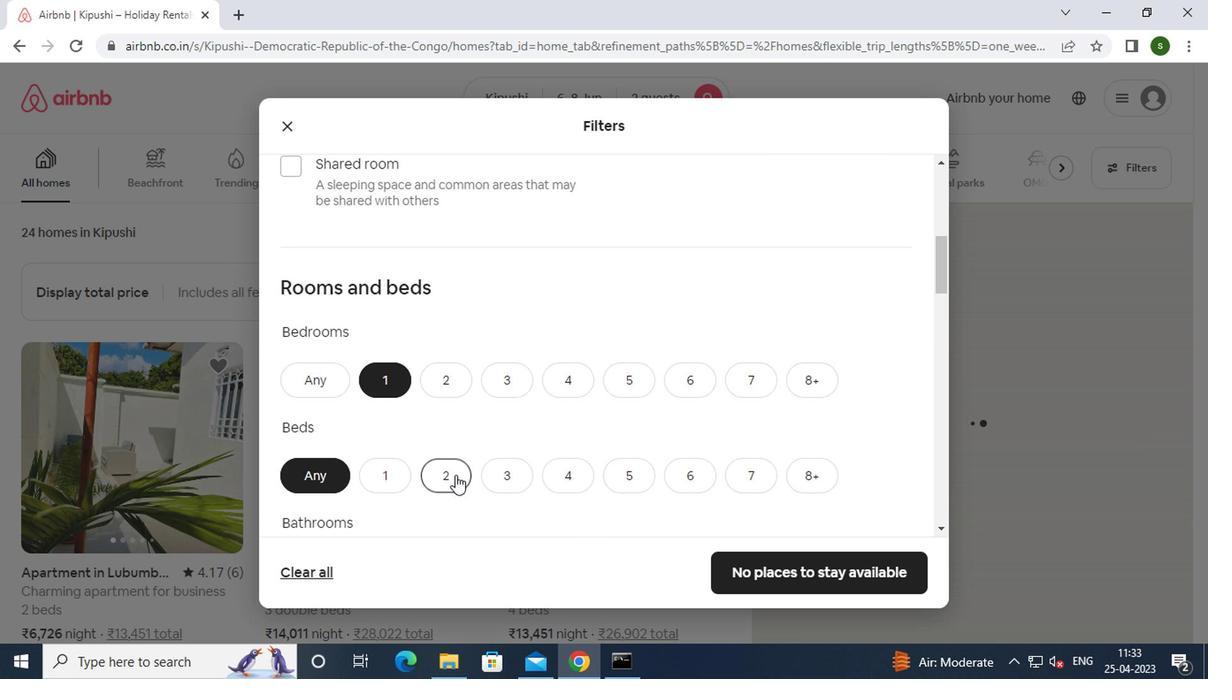 
Action: Mouse scrolled (452, 475) with delta (0, 0)
Screenshot: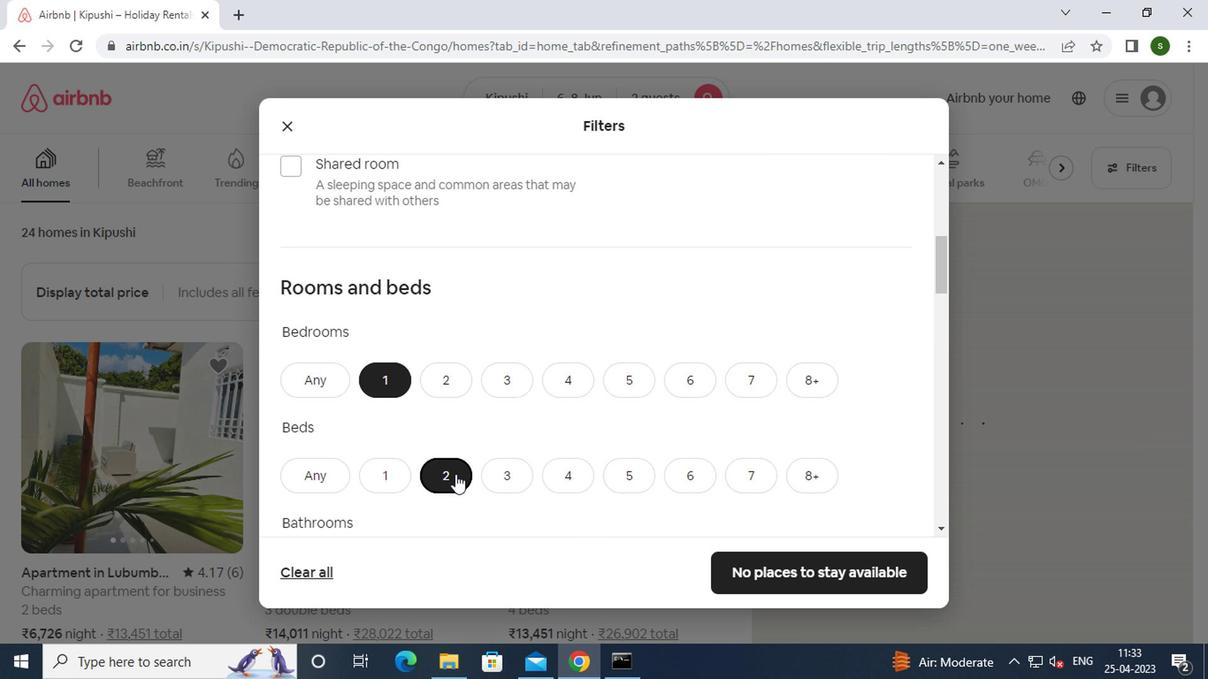 
Action: Mouse scrolled (452, 475) with delta (0, 0)
Screenshot: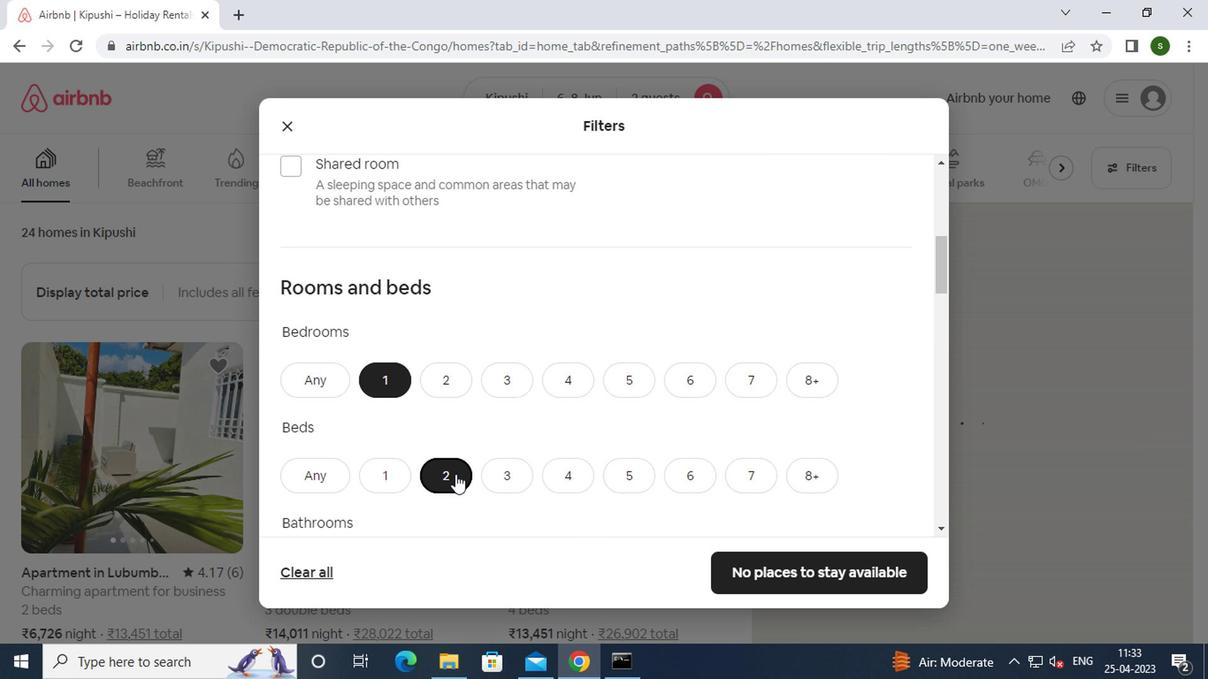 
Action: Mouse moved to (397, 401)
Screenshot: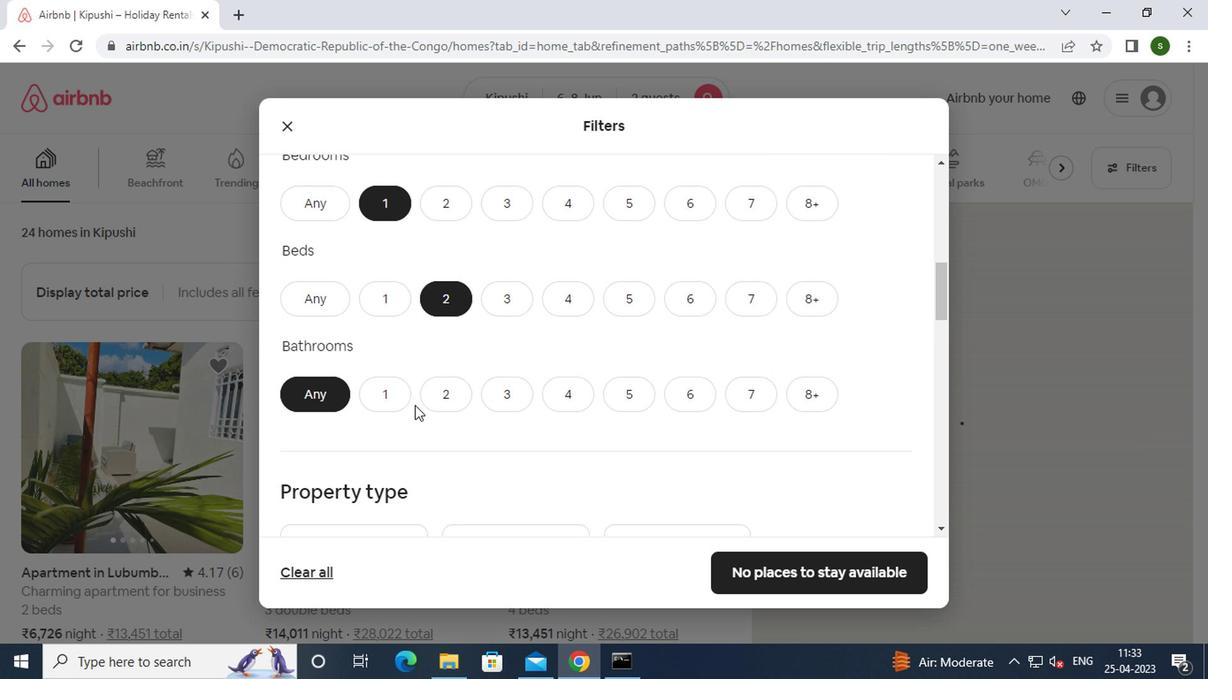 
Action: Mouse pressed left at (397, 401)
Screenshot: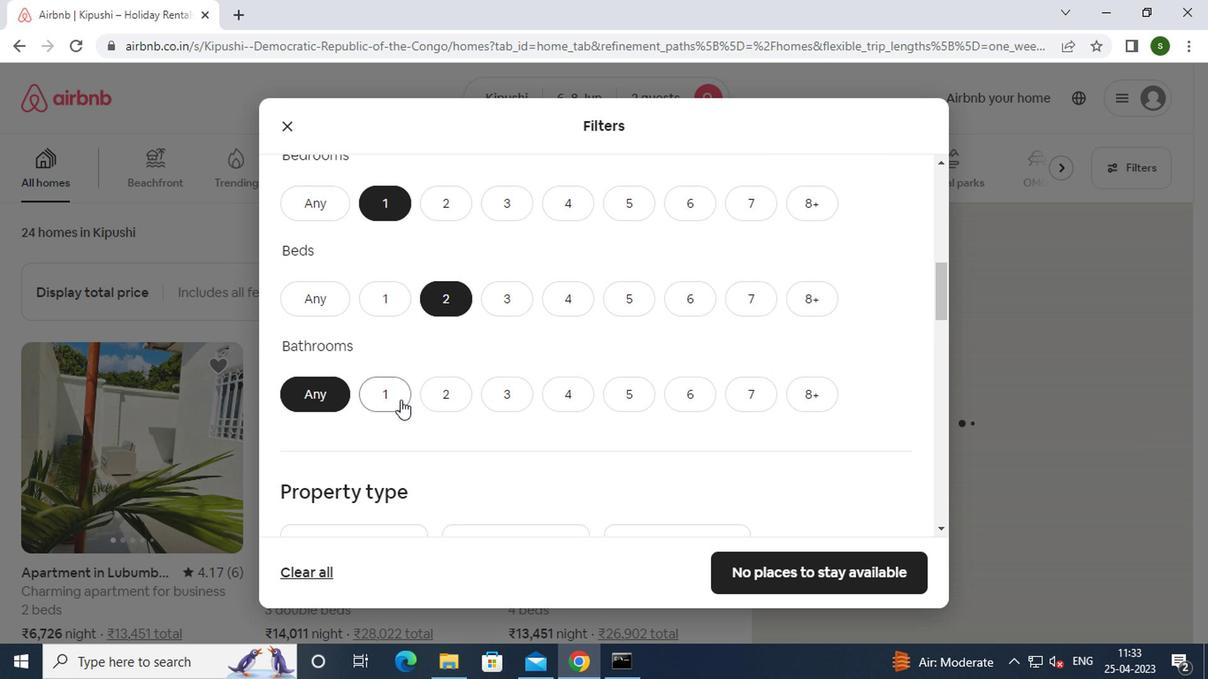 
Action: Mouse scrolled (397, 401) with delta (0, 0)
Screenshot: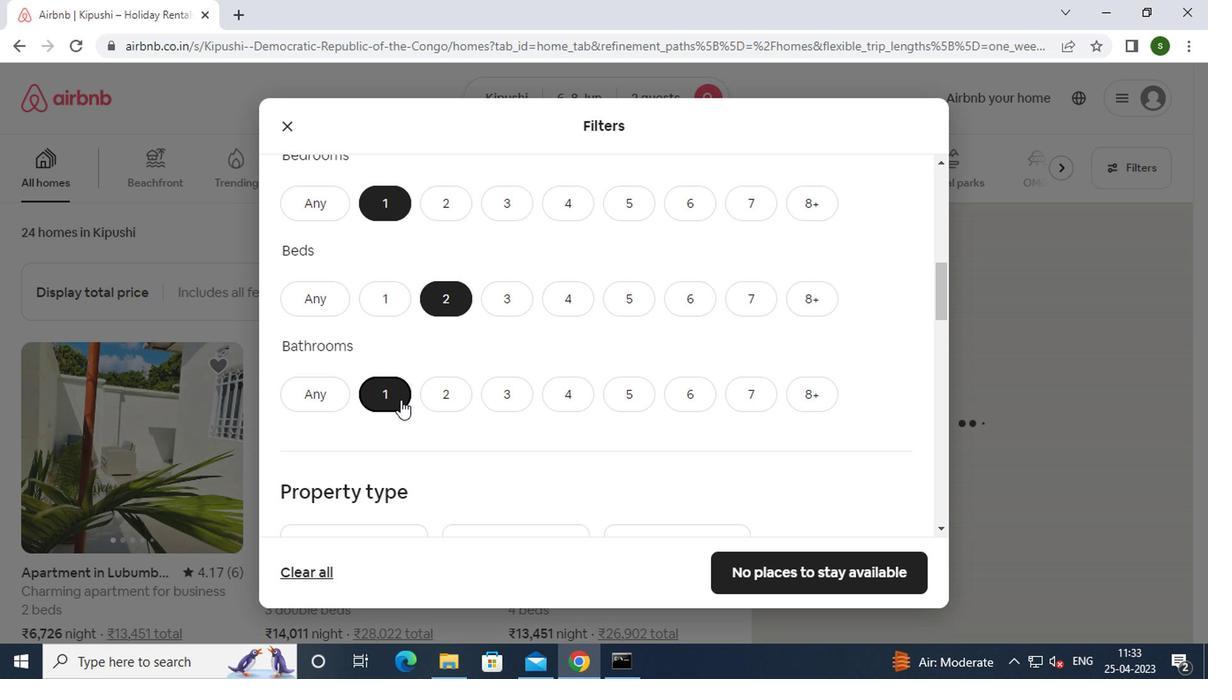 
Action: Mouse scrolled (397, 401) with delta (0, 0)
Screenshot: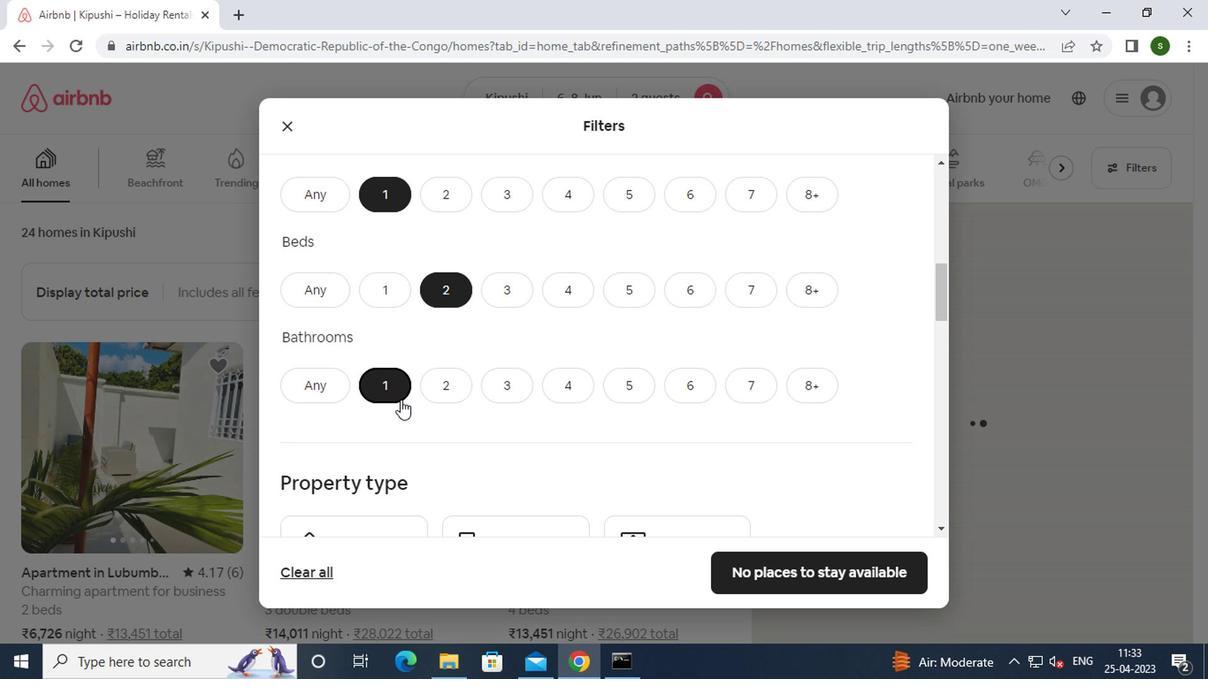 
Action: Mouse moved to (394, 401)
Screenshot: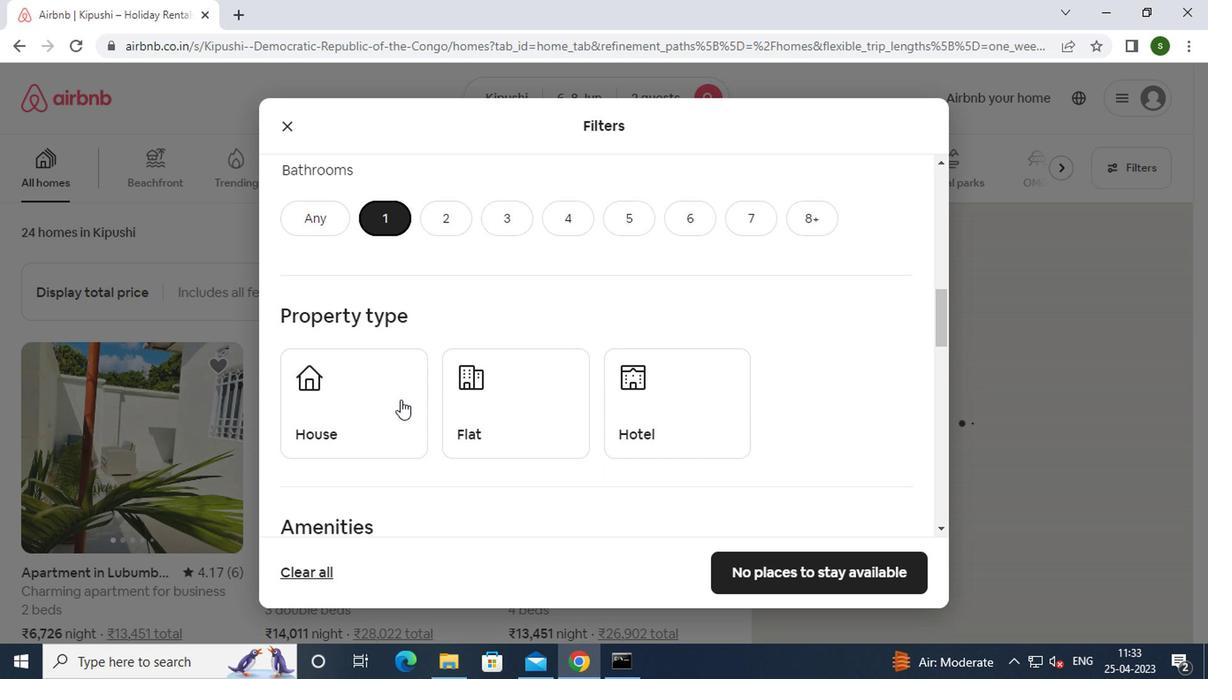 
Action: Mouse pressed left at (394, 401)
Screenshot: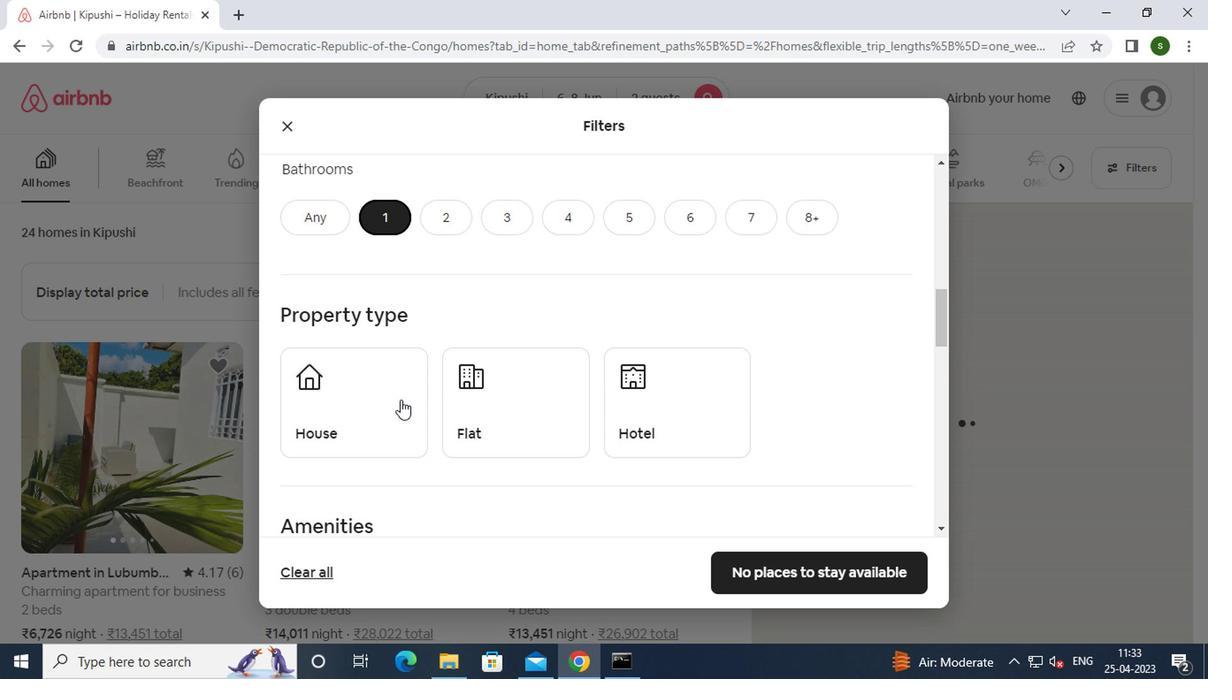 
Action: Mouse moved to (485, 416)
Screenshot: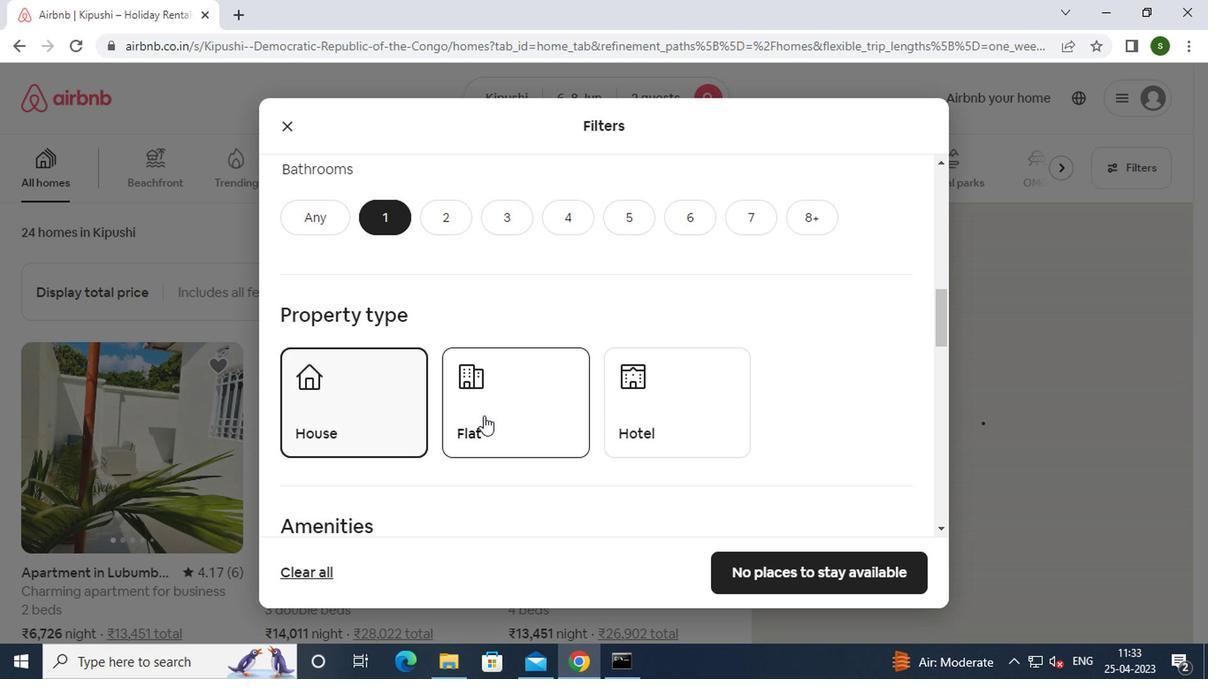
Action: Mouse pressed left at (485, 416)
Screenshot: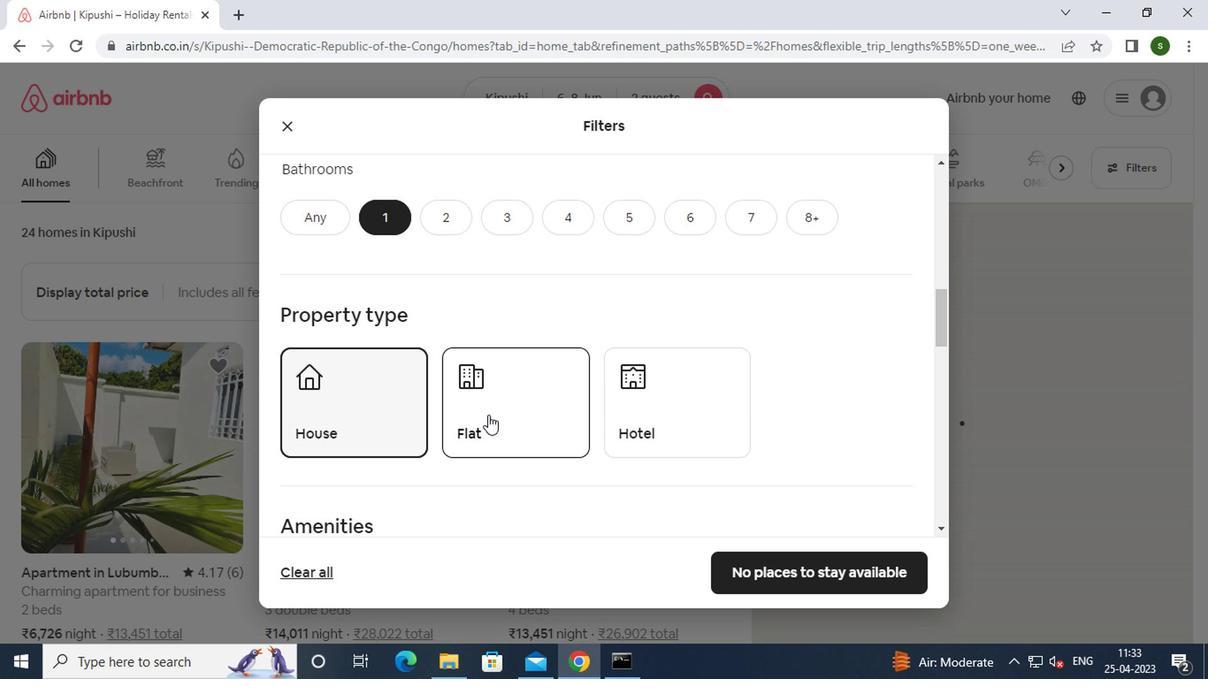 
Action: Mouse moved to (666, 446)
Screenshot: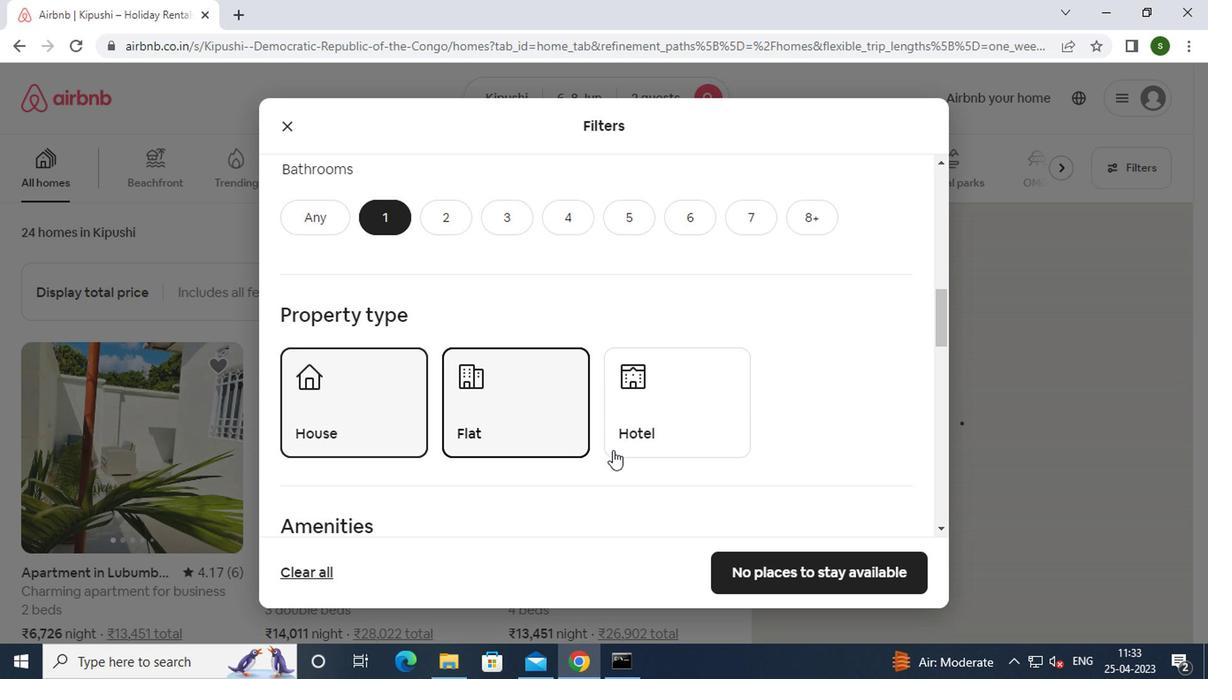 
Action: Mouse scrolled (666, 446) with delta (0, 0)
Screenshot: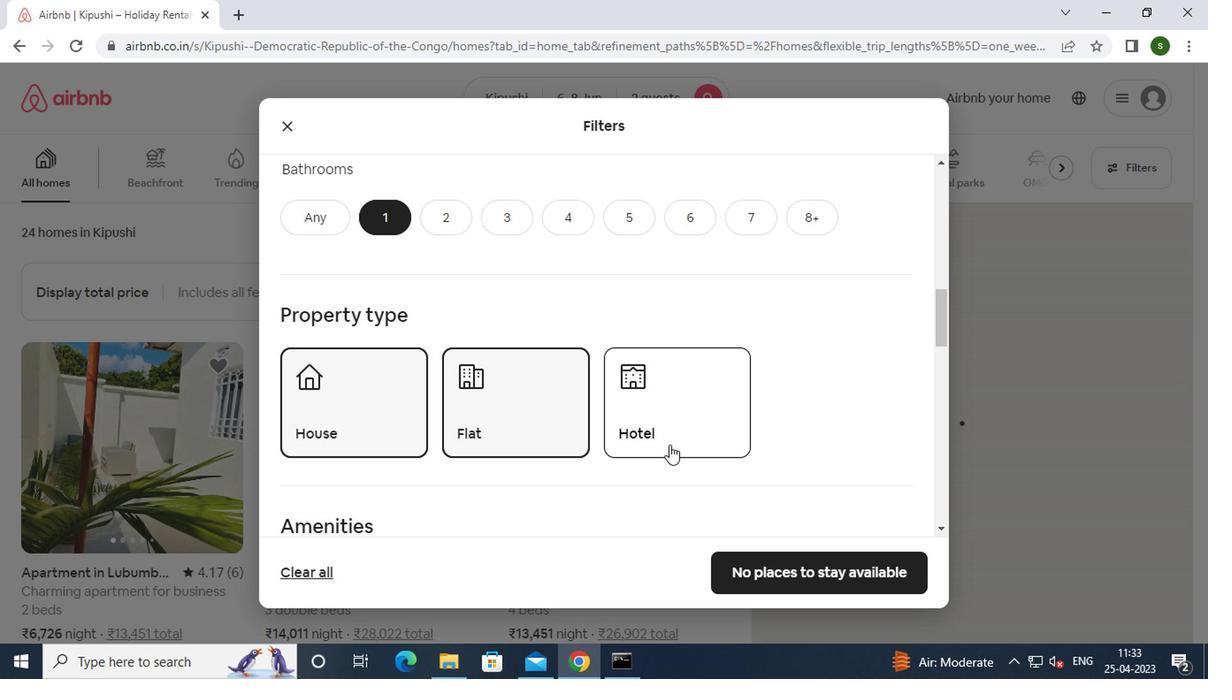 
Action: Mouse scrolled (666, 446) with delta (0, 0)
Screenshot: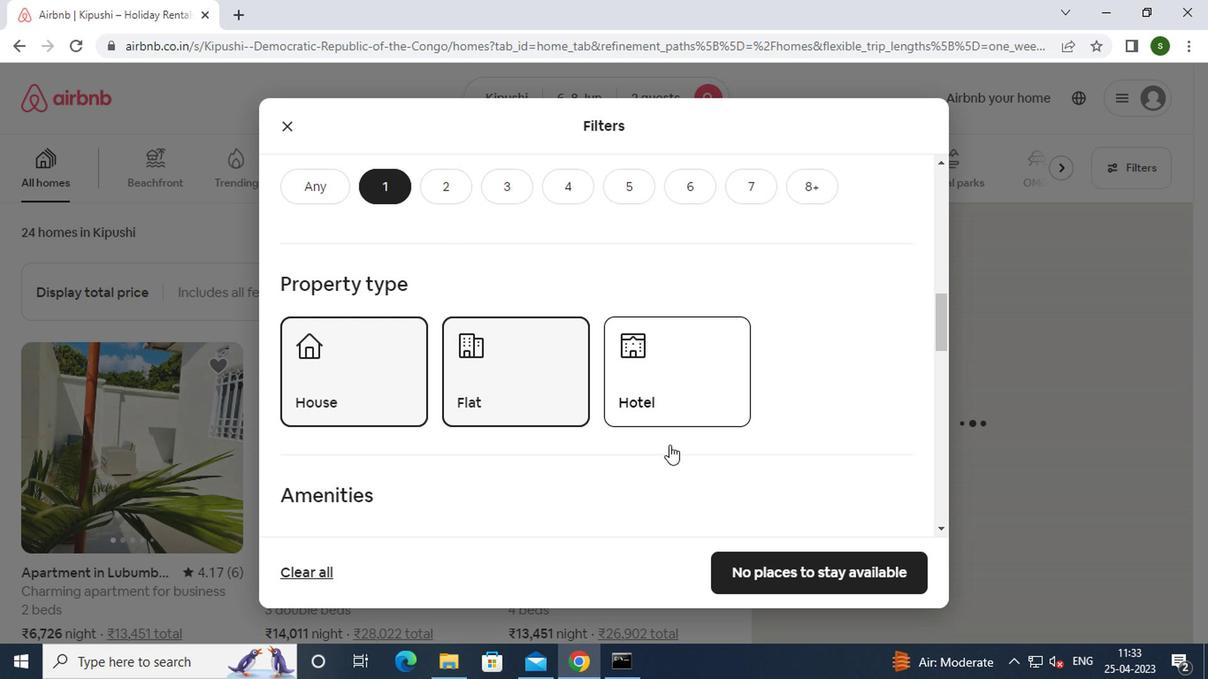 
Action: Mouse moved to (292, 440)
Screenshot: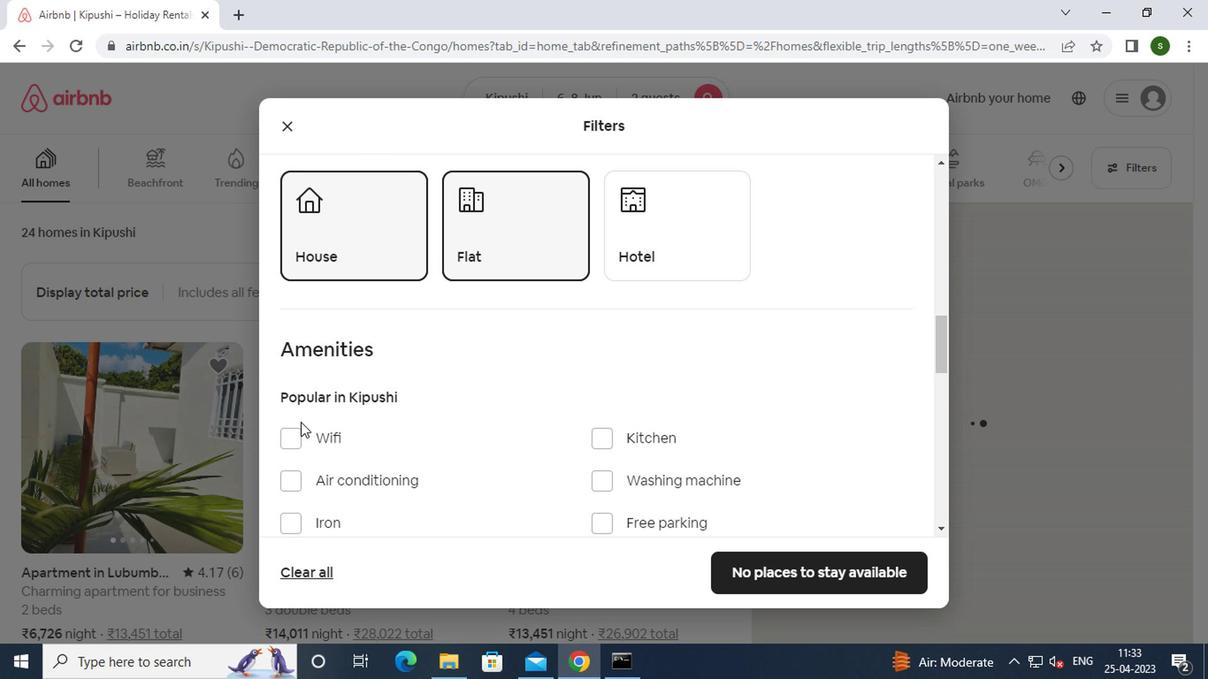 
Action: Mouse pressed left at (292, 440)
Screenshot: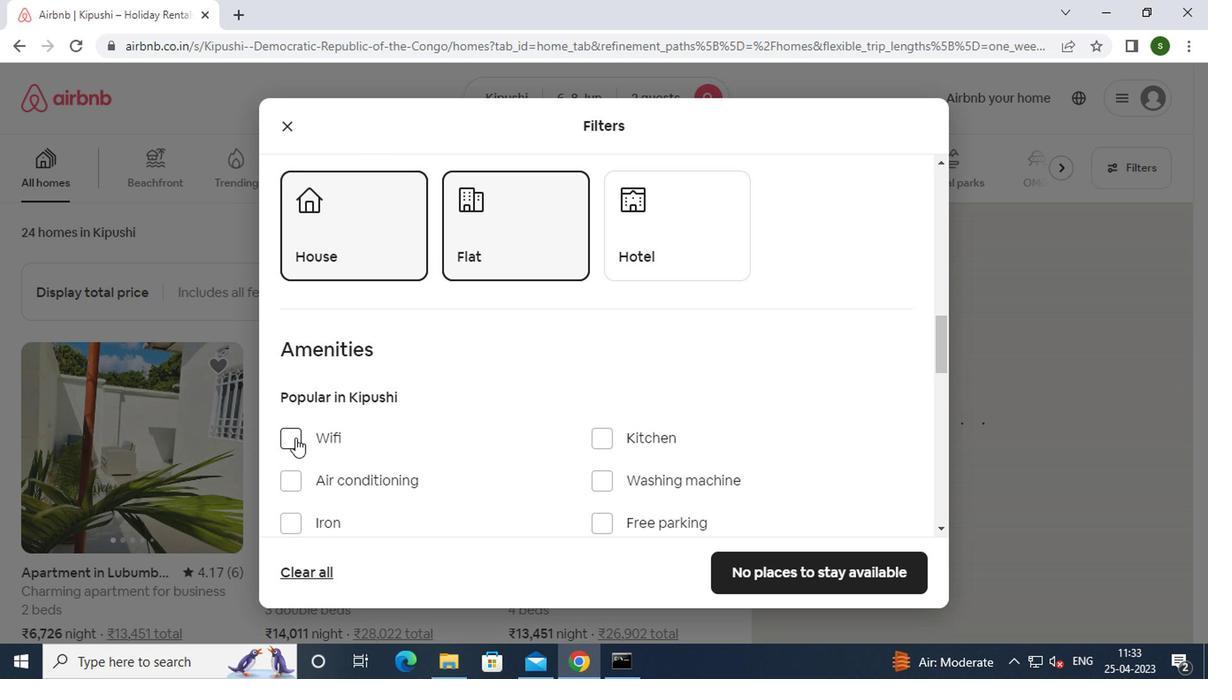 
Action: Mouse moved to (602, 419)
Screenshot: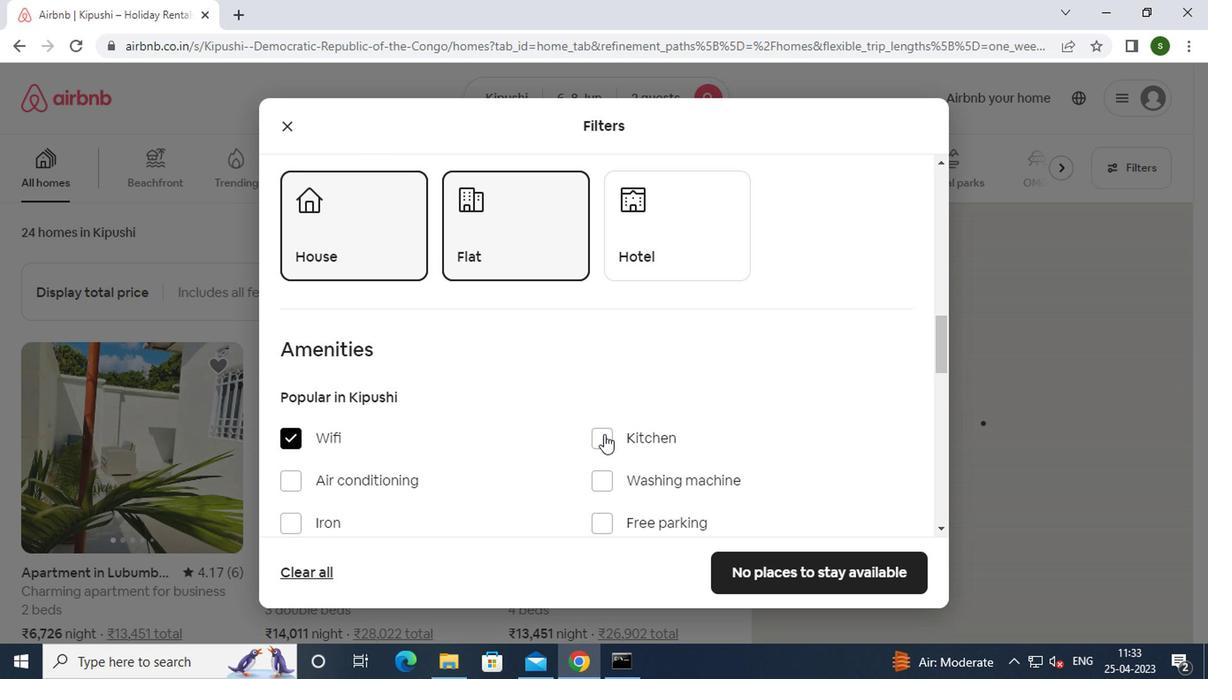 
Action: Mouse scrolled (602, 418) with delta (0, 0)
Screenshot: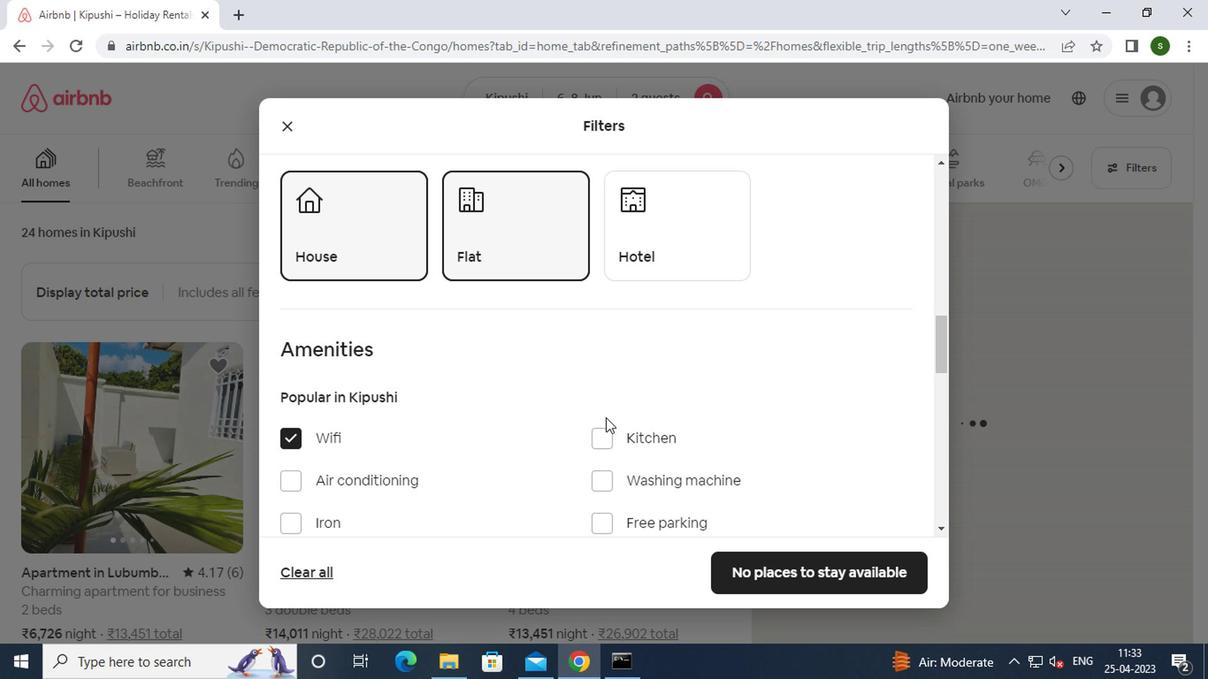 
Action: Mouse scrolled (602, 418) with delta (0, 0)
Screenshot: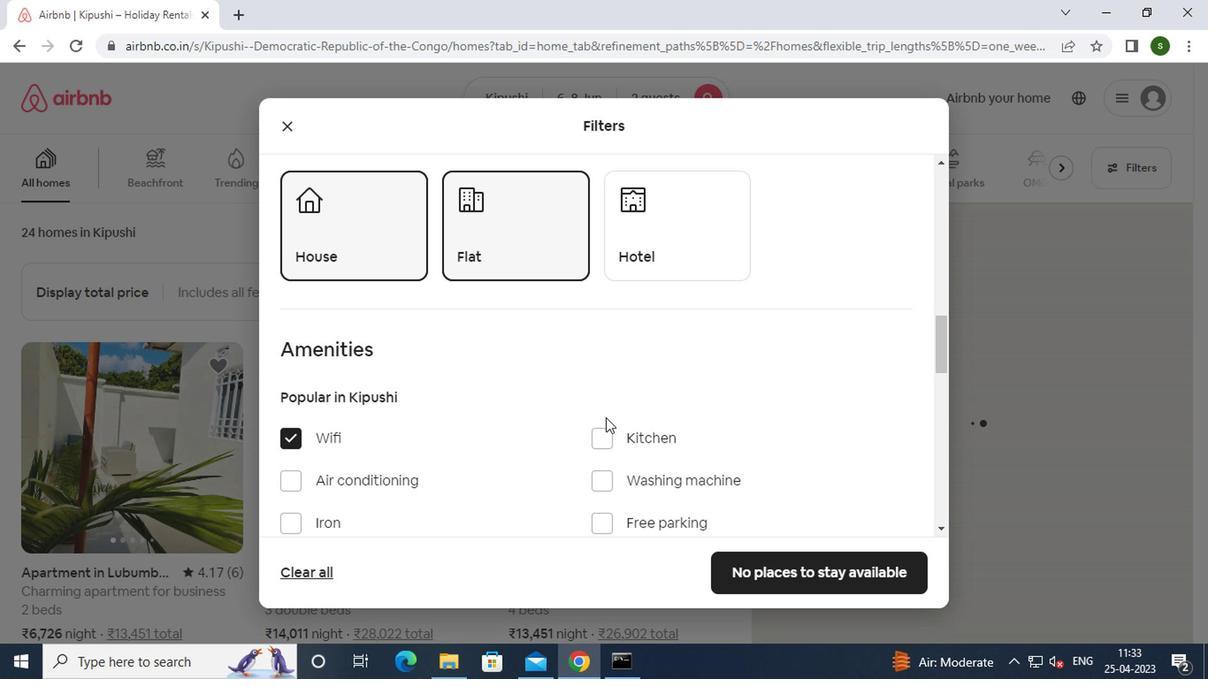 
Action: Mouse scrolled (602, 418) with delta (0, 0)
Screenshot: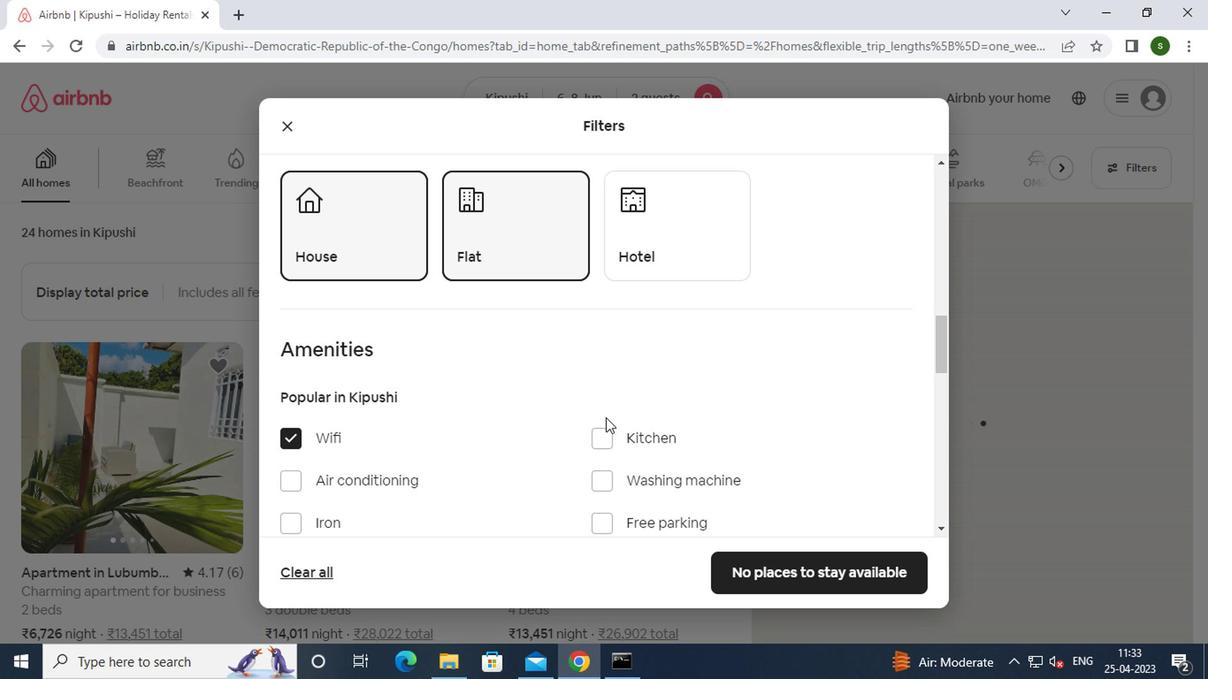 
Action: Mouse moved to (868, 493)
Screenshot: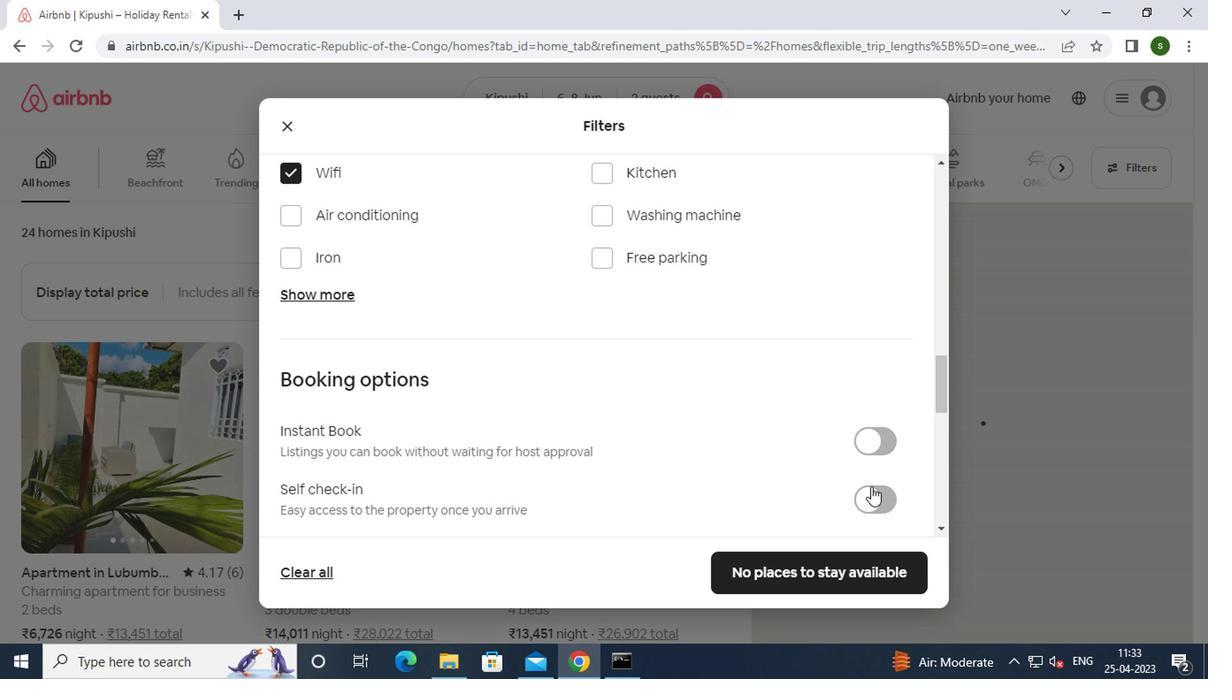 
Action: Mouse pressed left at (868, 493)
Screenshot: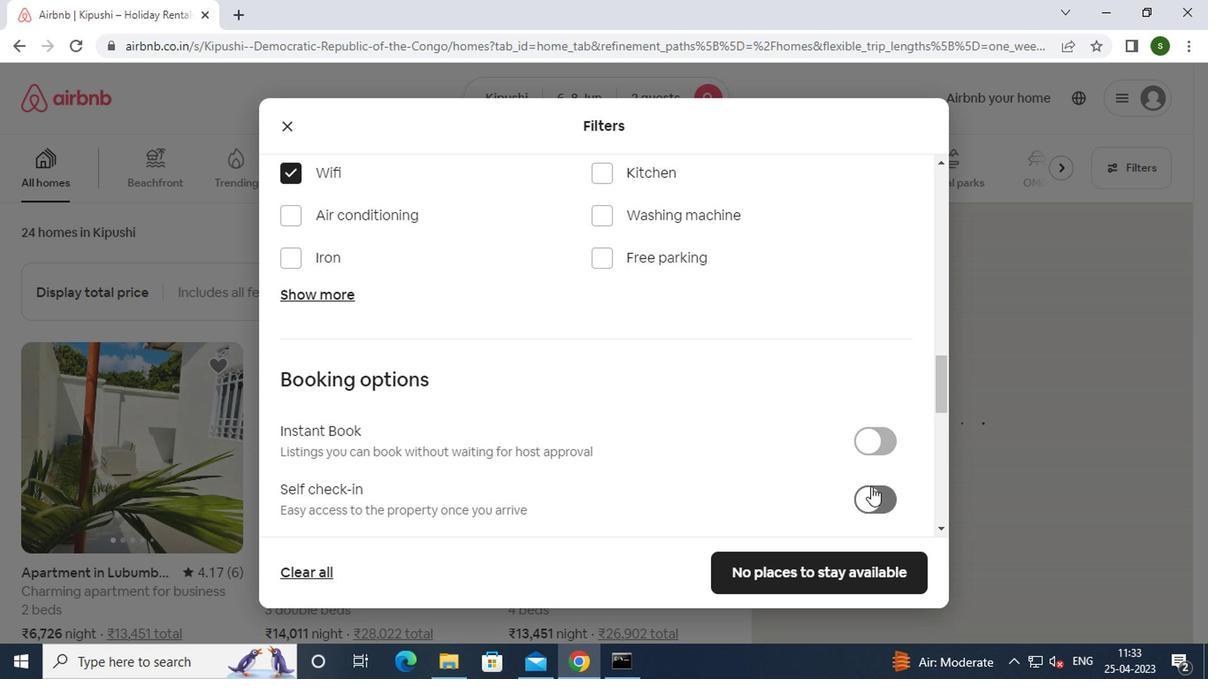 
Action: Mouse moved to (697, 414)
Screenshot: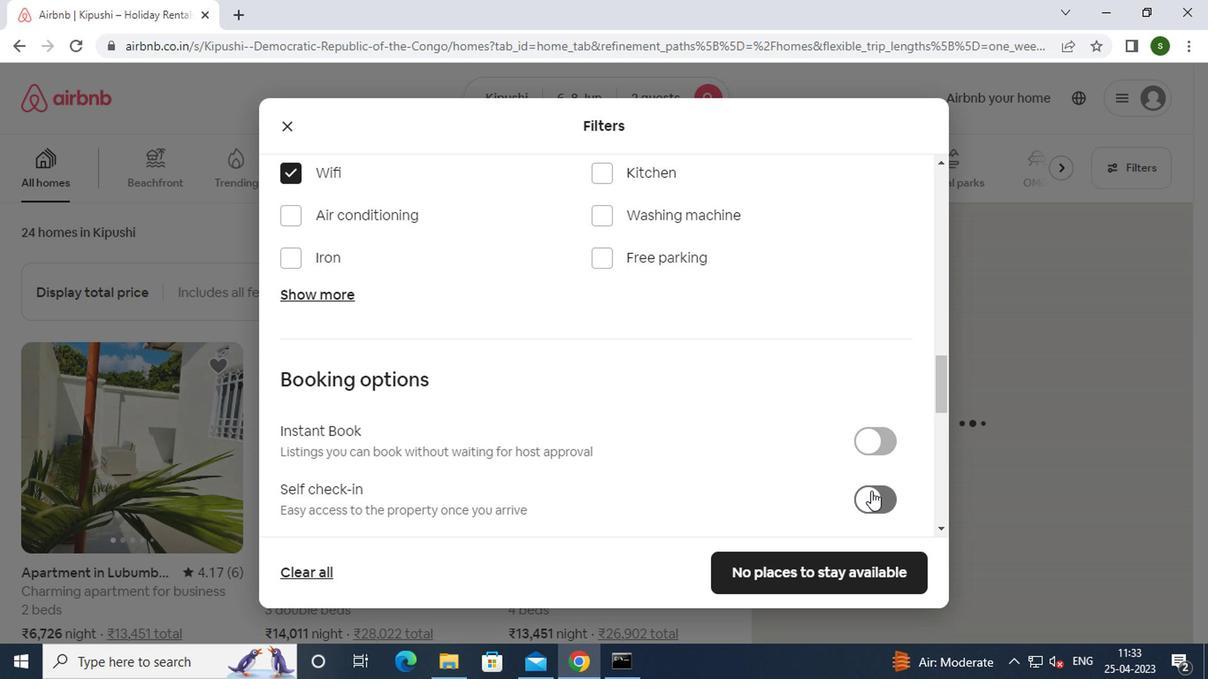 
Action: Mouse scrolled (697, 412) with delta (0, -1)
Screenshot: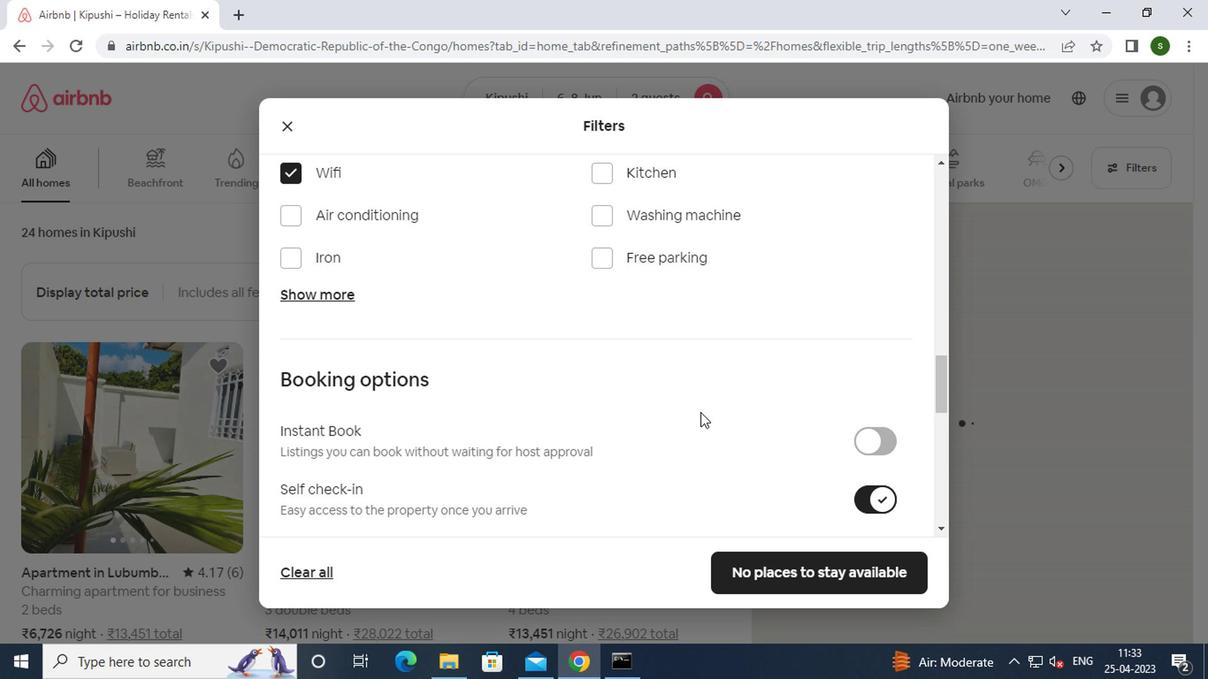 
Action: Mouse scrolled (697, 412) with delta (0, -1)
Screenshot: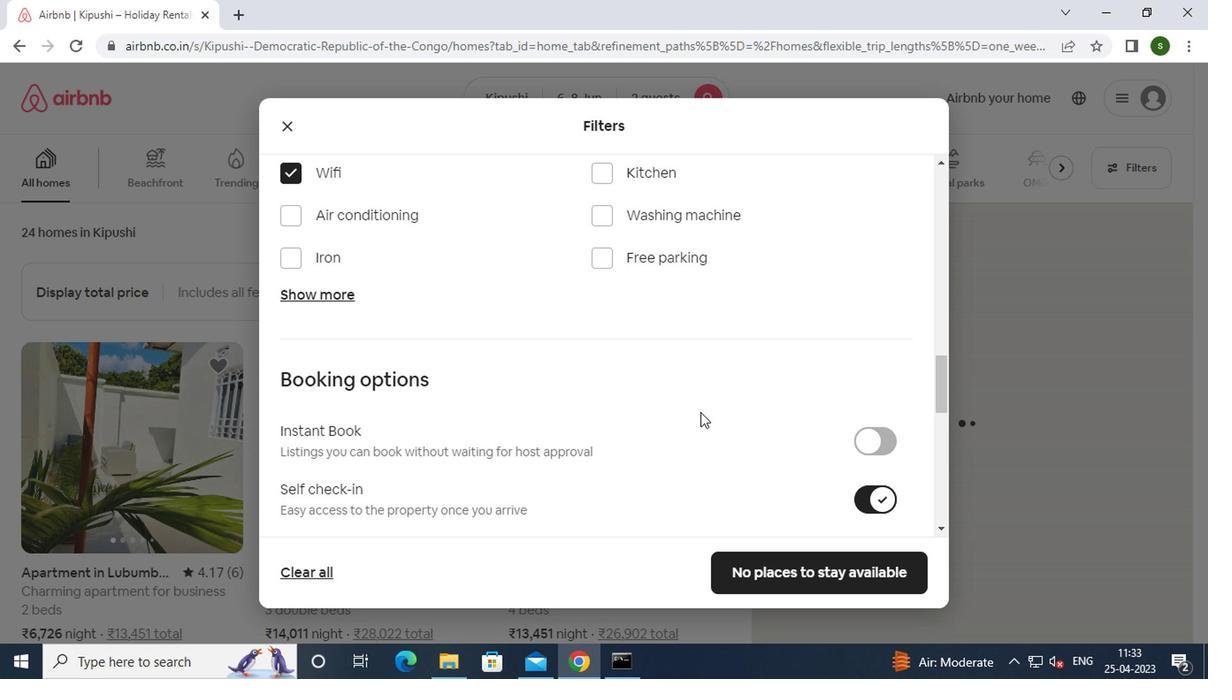 
Action: Mouse scrolled (697, 412) with delta (0, -1)
Screenshot: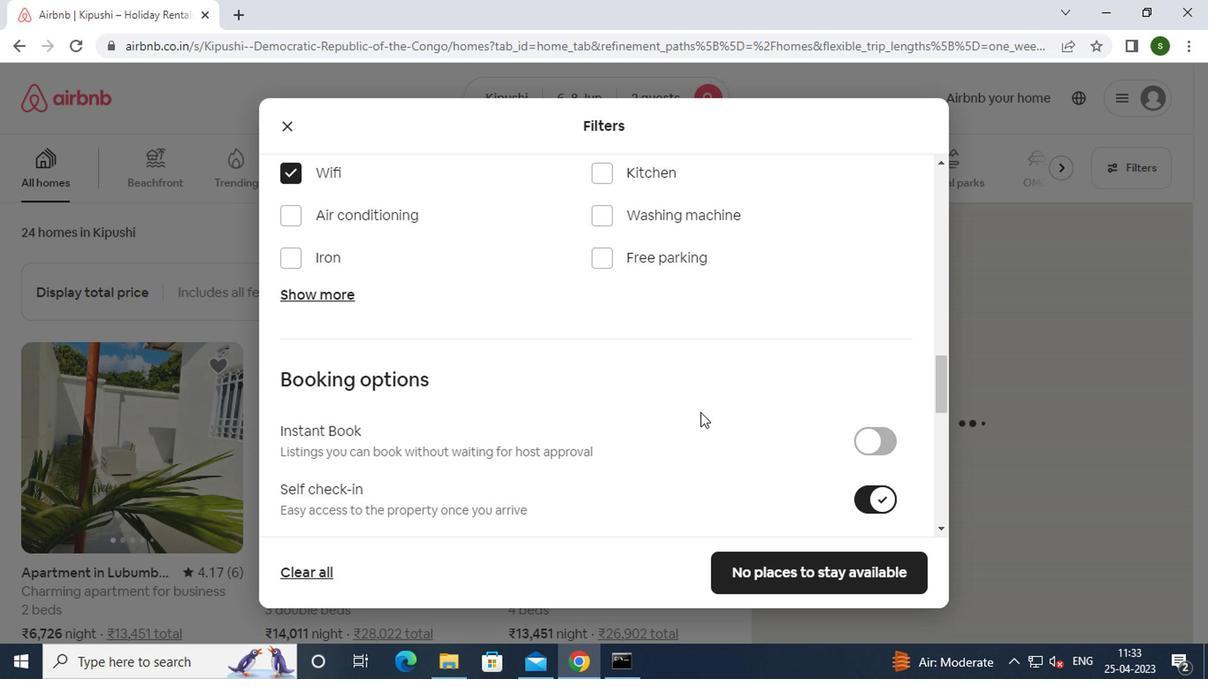 
Action: Mouse scrolled (697, 412) with delta (0, -1)
Screenshot: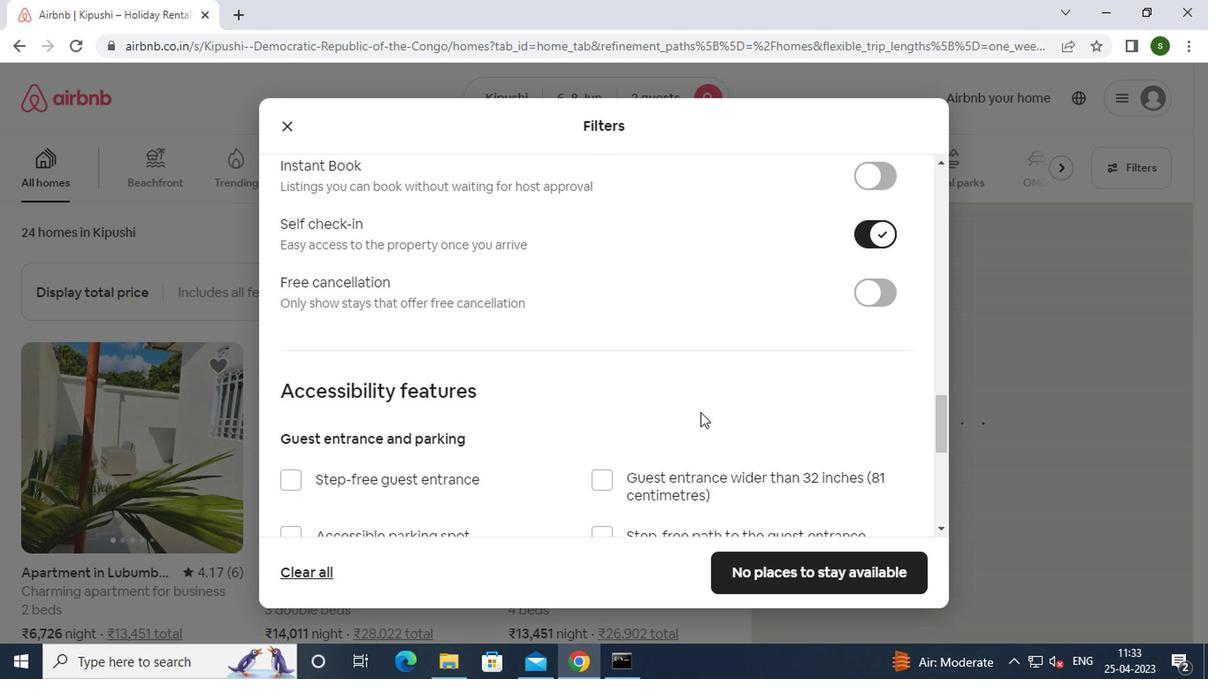 
Action: Mouse scrolled (697, 412) with delta (0, -1)
Screenshot: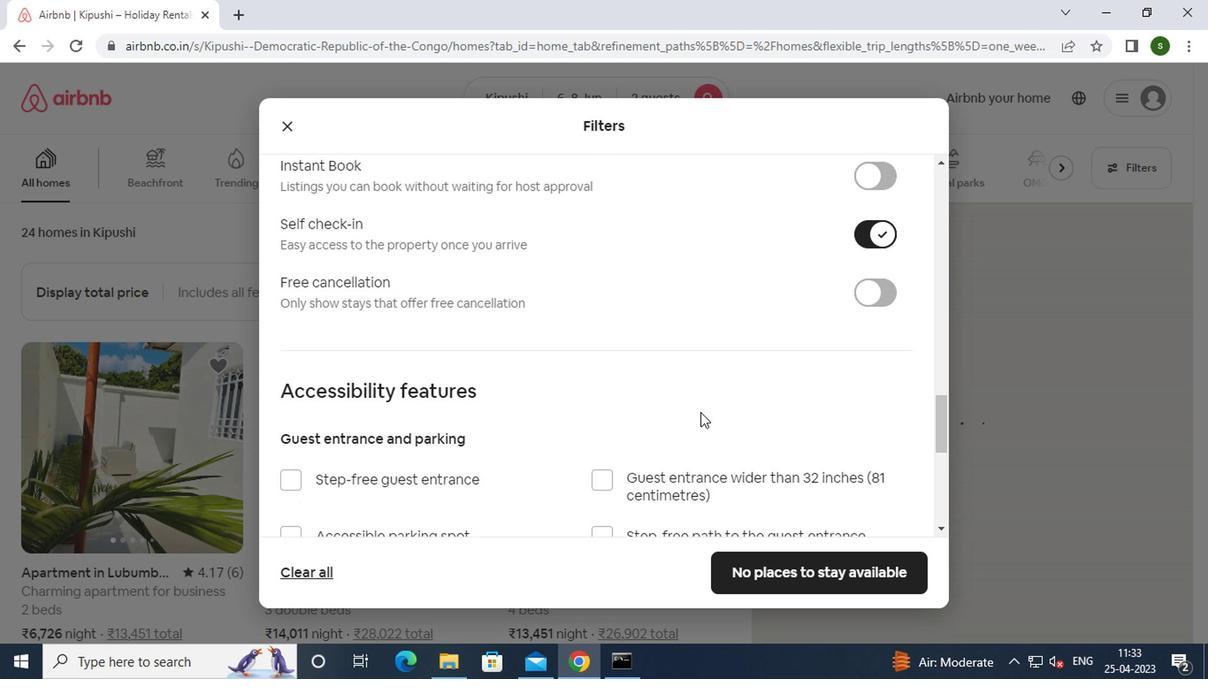 
Action: Mouse scrolled (697, 412) with delta (0, -1)
Screenshot: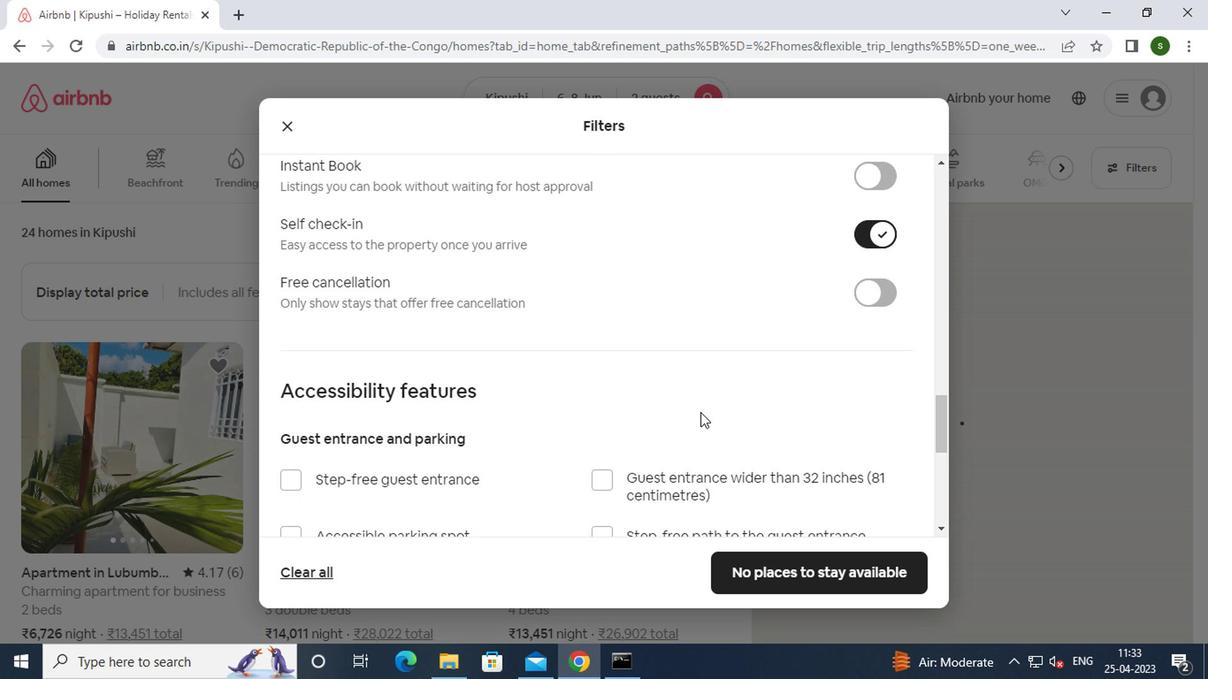 
Action: Mouse scrolled (697, 412) with delta (0, -1)
Screenshot: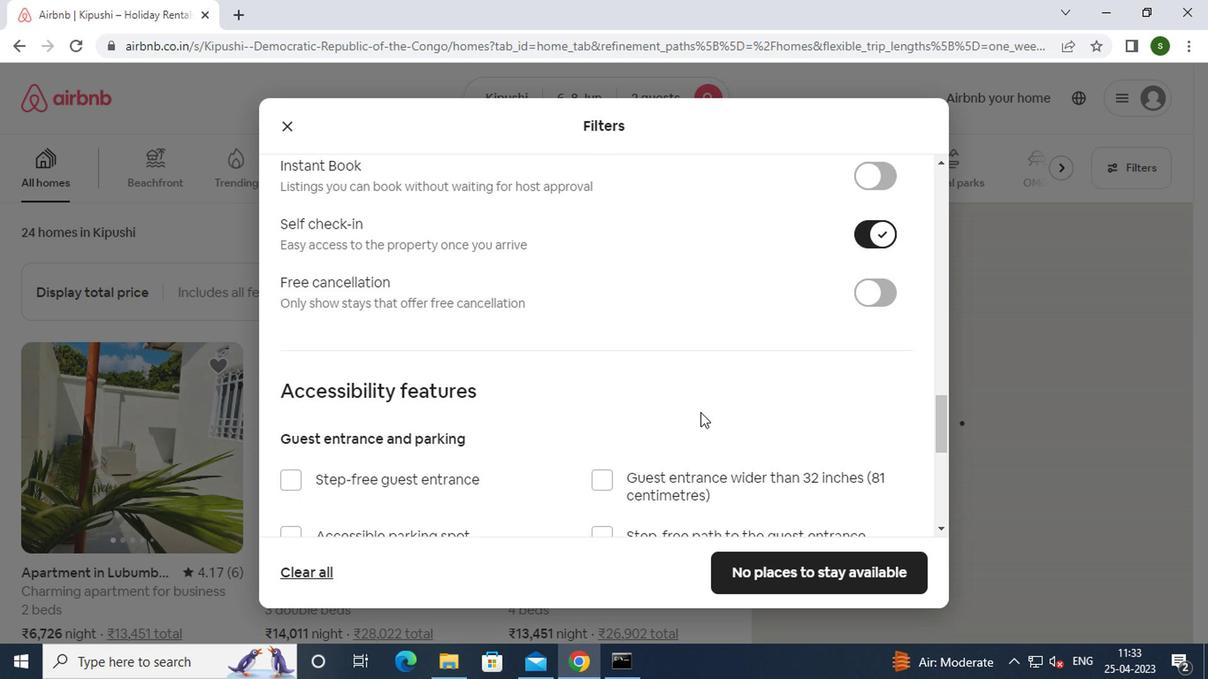 
Action: Mouse scrolled (697, 412) with delta (0, -1)
Screenshot: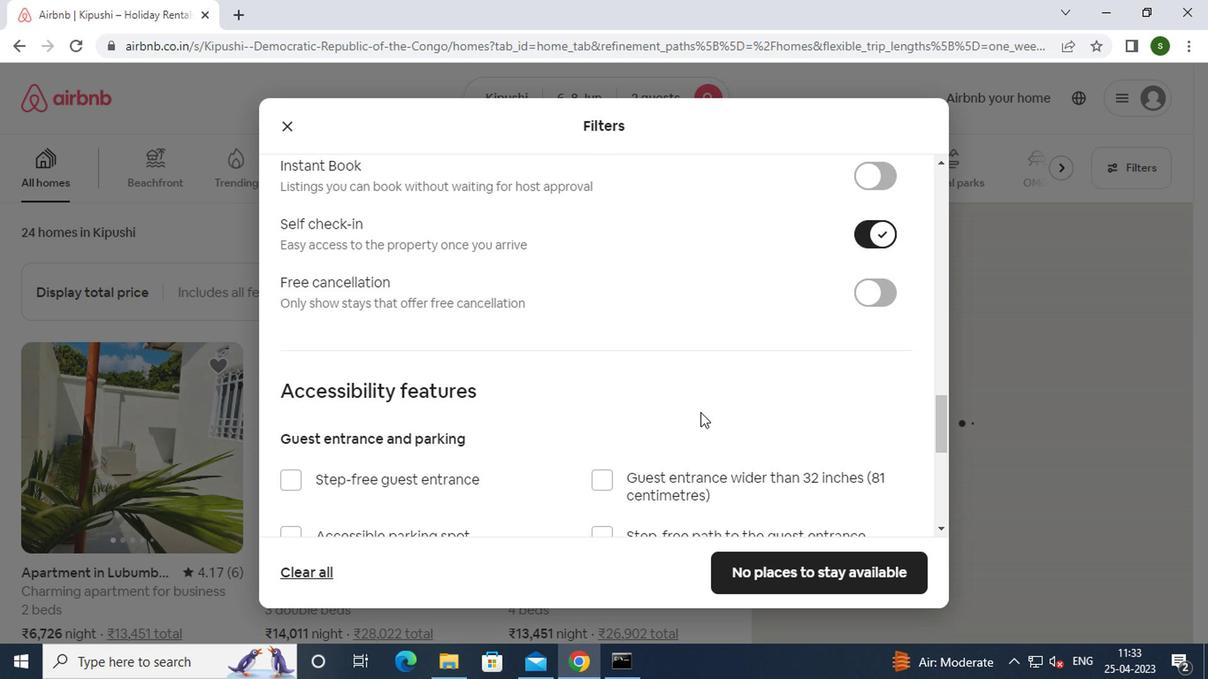 
Action: Mouse scrolled (697, 412) with delta (0, -1)
Screenshot: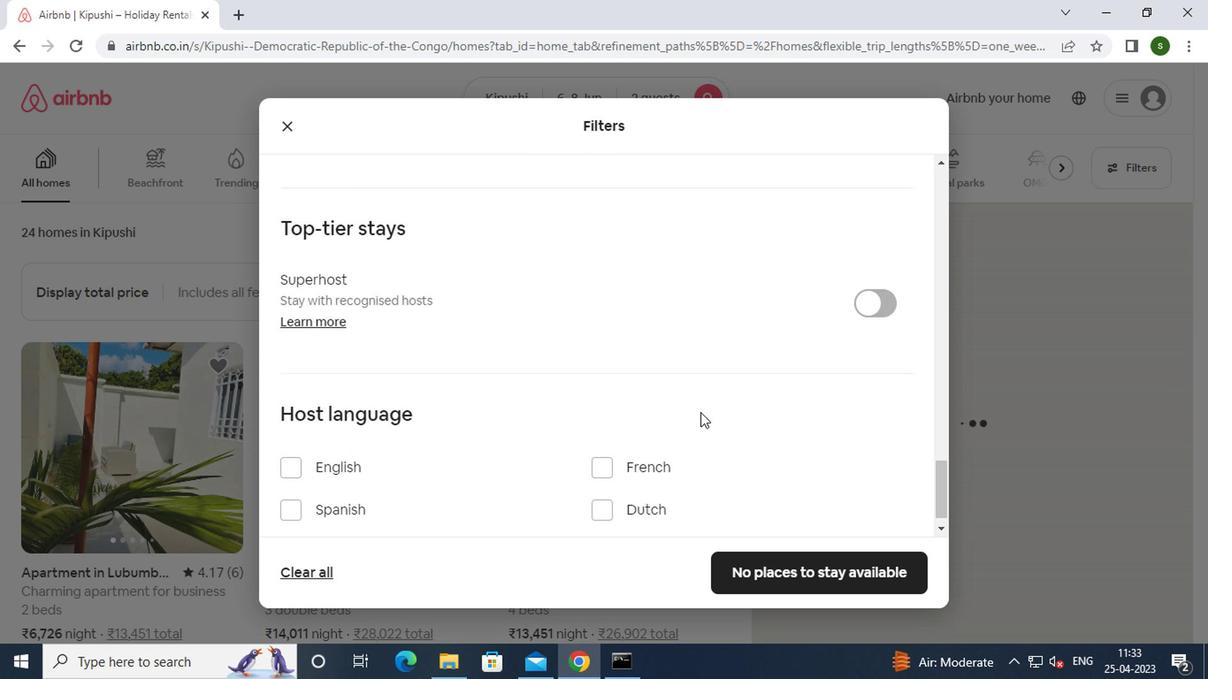 
Action: Mouse scrolled (697, 412) with delta (0, -1)
Screenshot: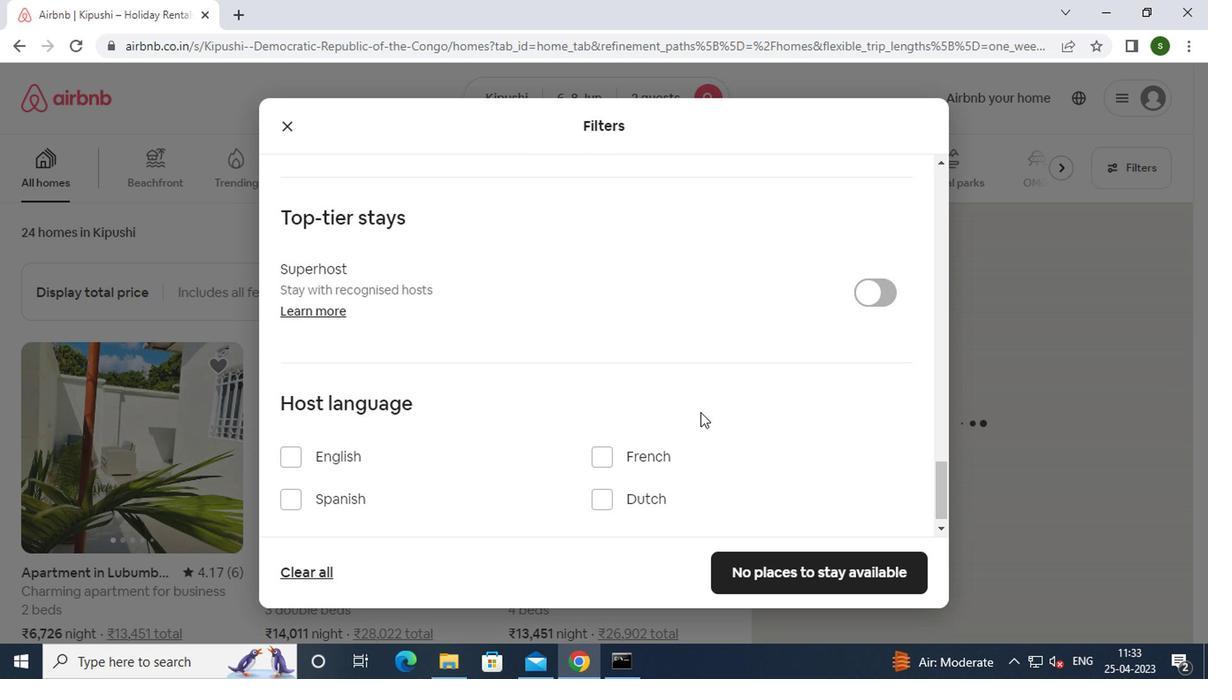 
Action: Mouse scrolled (697, 412) with delta (0, -1)
Screenshot: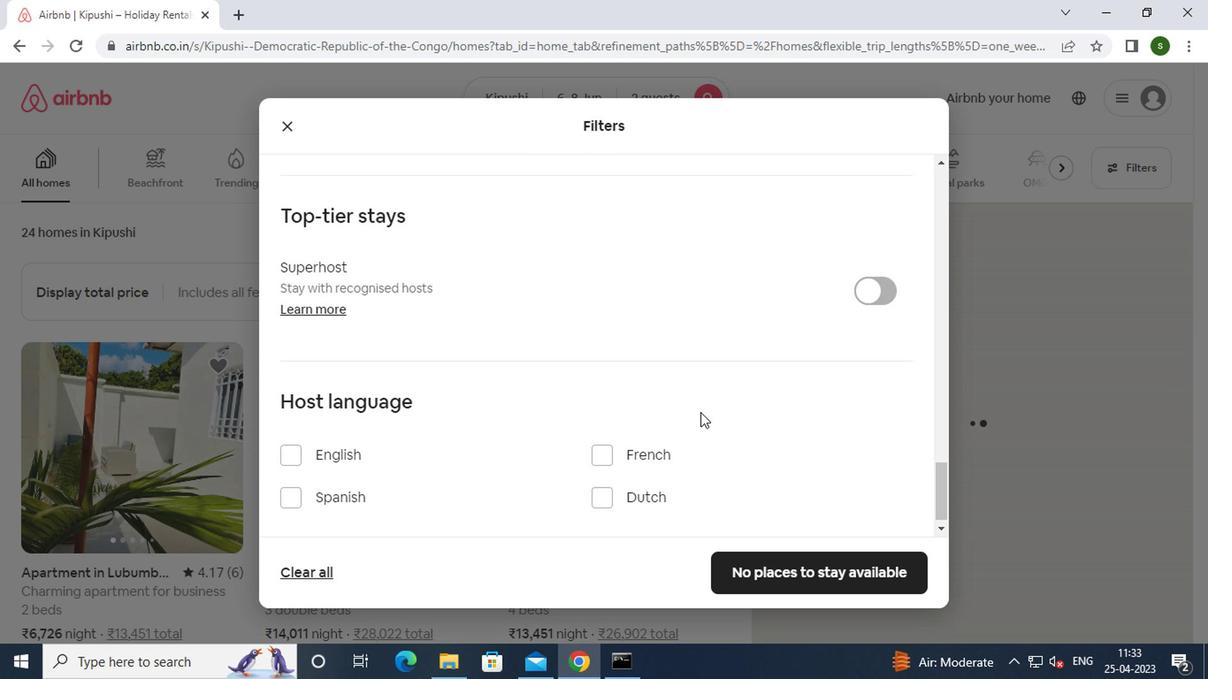 
Action: Mouse scrolled (697, 412) with delta (0, -1)
Screenshot: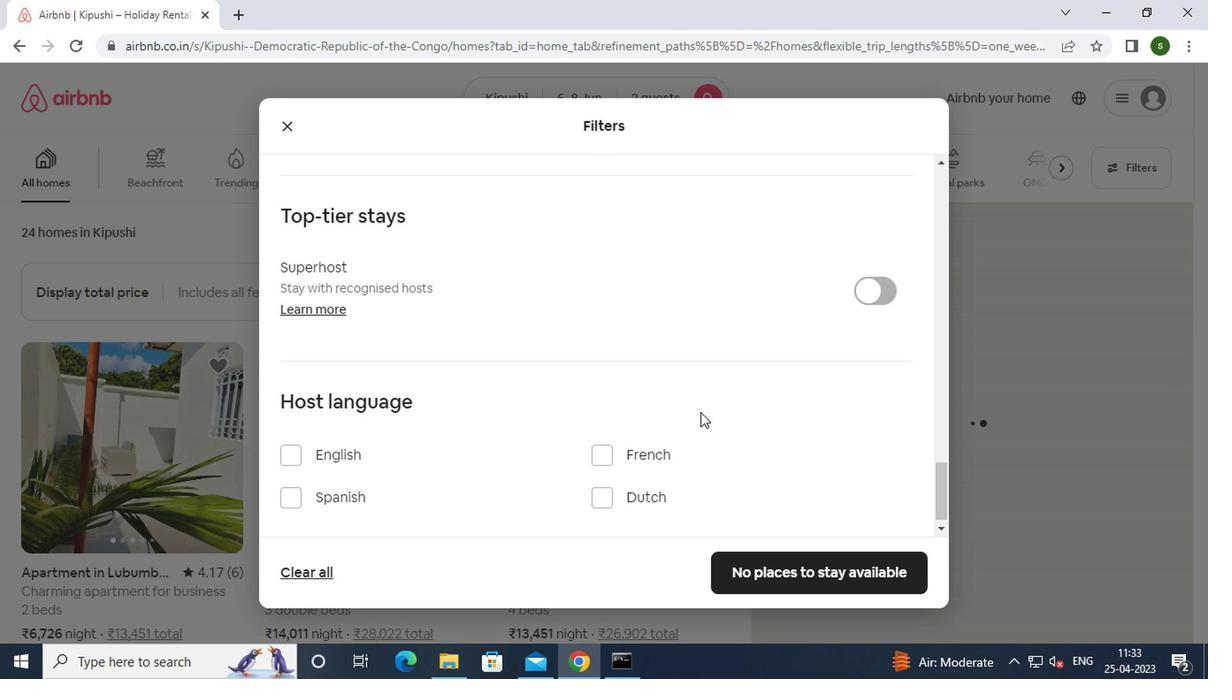 
Action: Mouse moved to (786, 571)
Screenshot: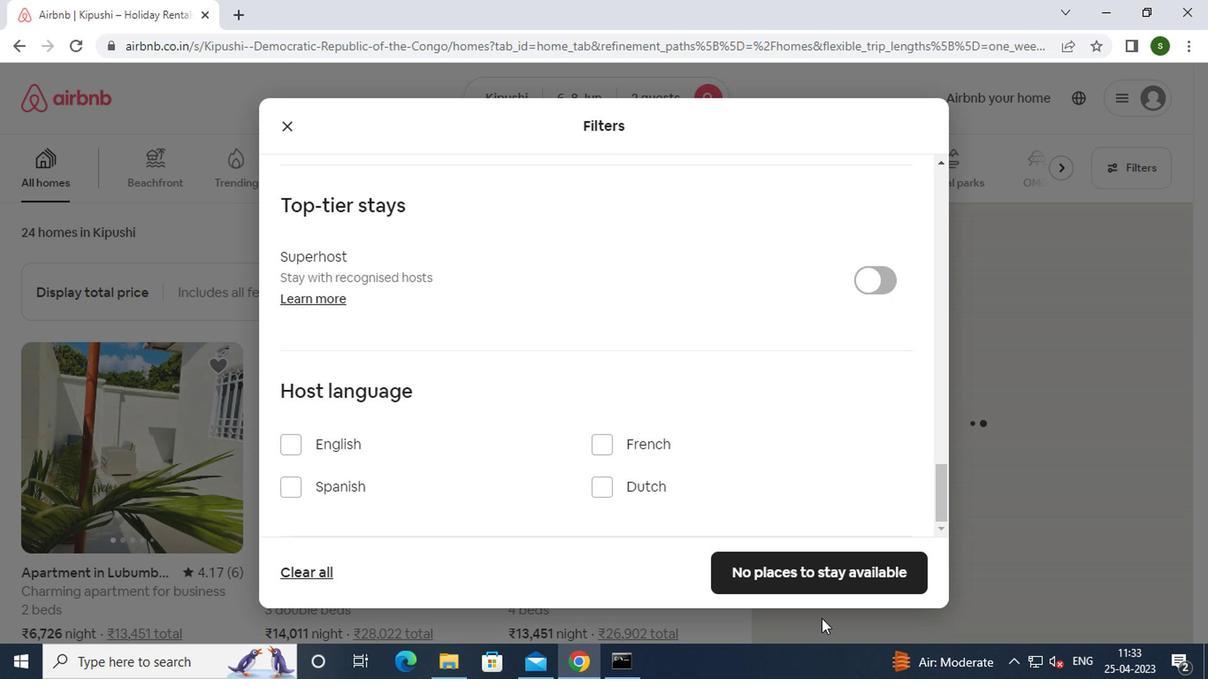 
Action: Mouse pressed left at (786, 571)
Screenshot: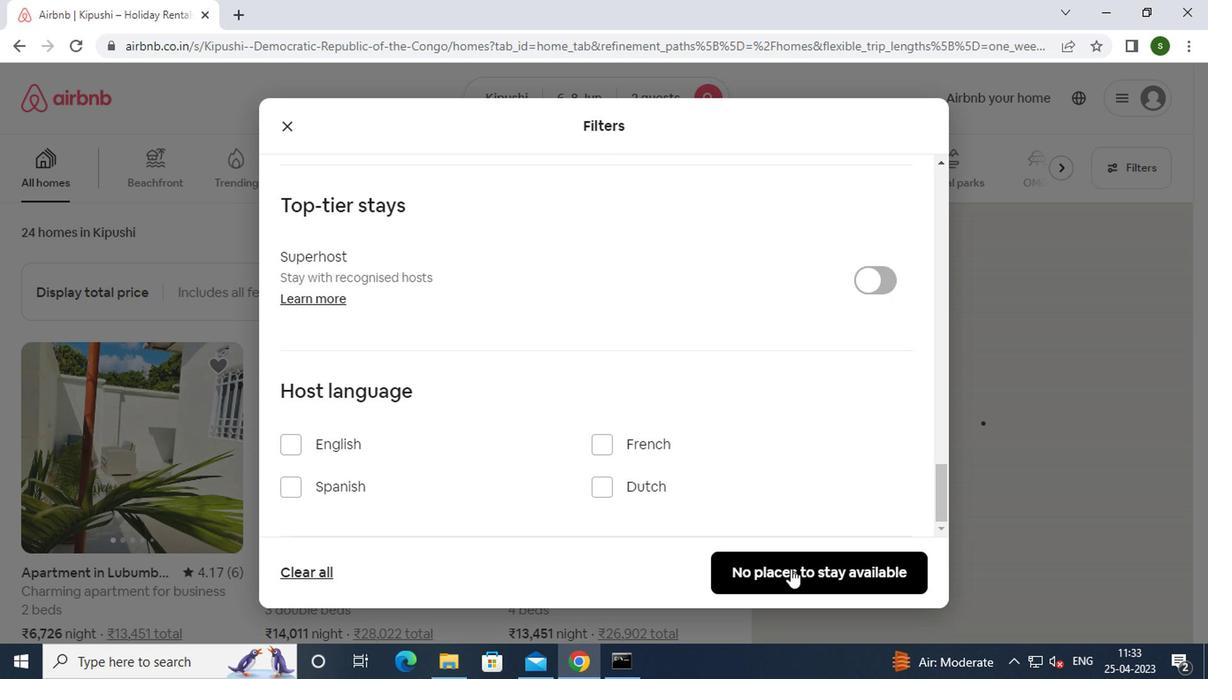 
Action: Mouse moved to (584, 273)
Screenshot: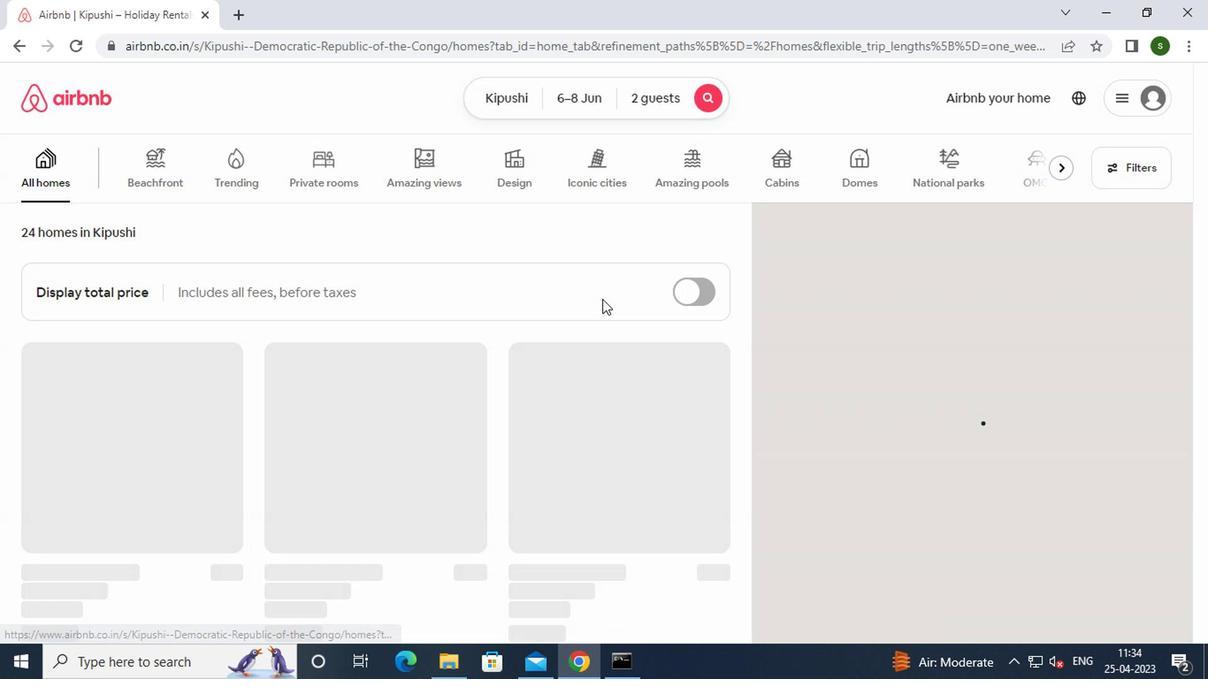 
